 Task: Create a sub task Design and Implement Solution for the task  Create a feature to schedule automatic backups of app data in the project TrueNorth , assign it to team member softage.7@softage.net and update the status of the sub task to  At Risk , set the priority of the sub task to Medium.
Action: Mouse moved to (91, 412)
Screenshot: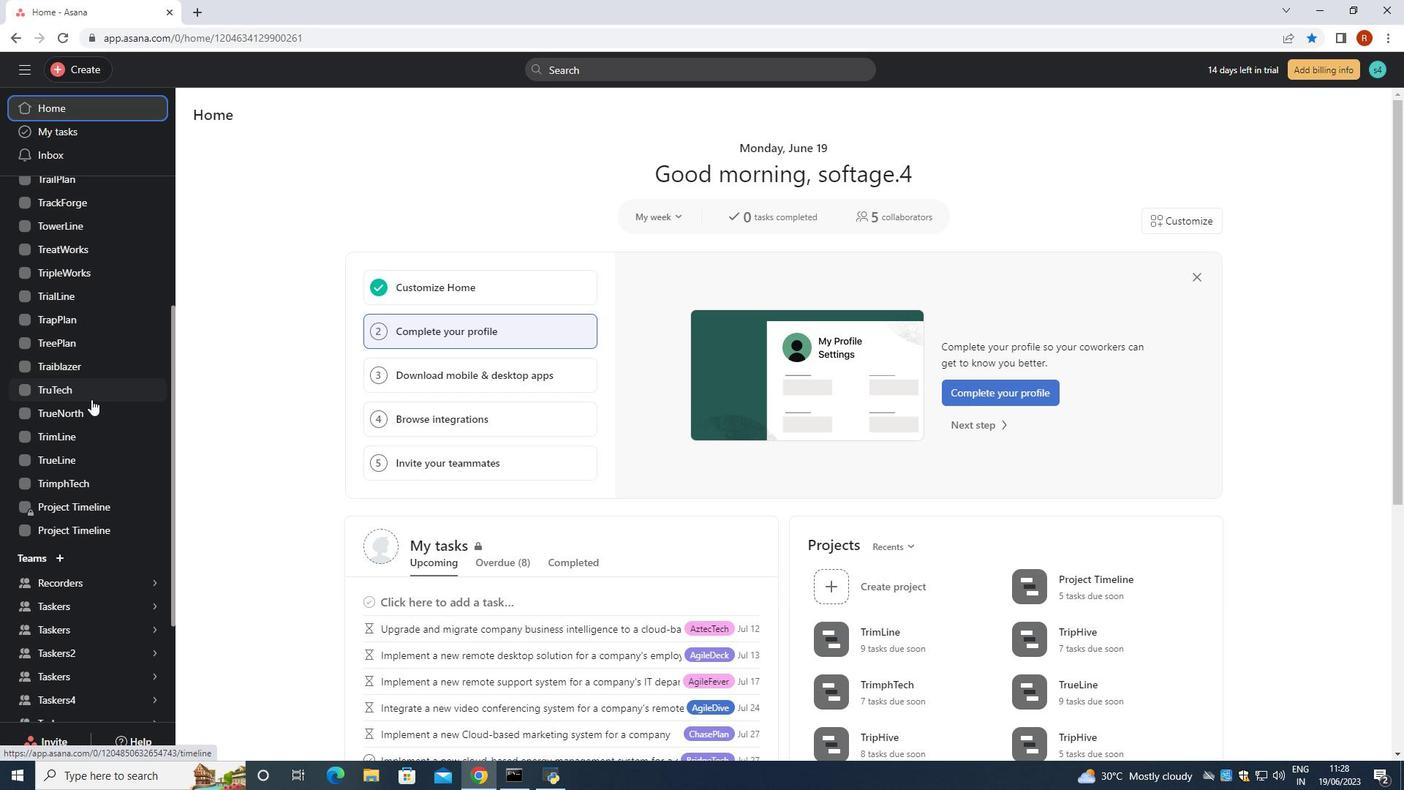 
Action: Mouse pressed left at (91, 412)
Screenshot: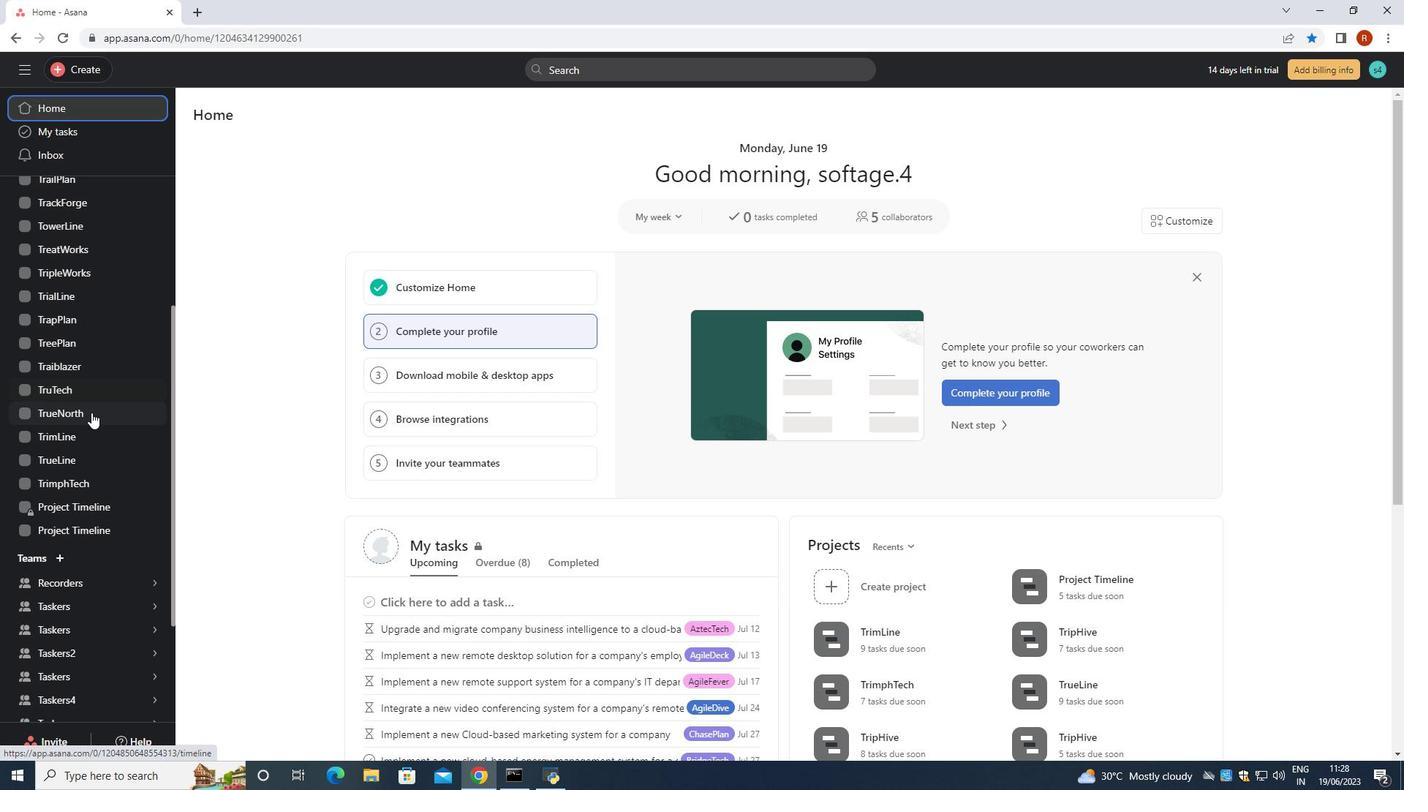
Action: Mouse moved to (558, 349)
Screenshot: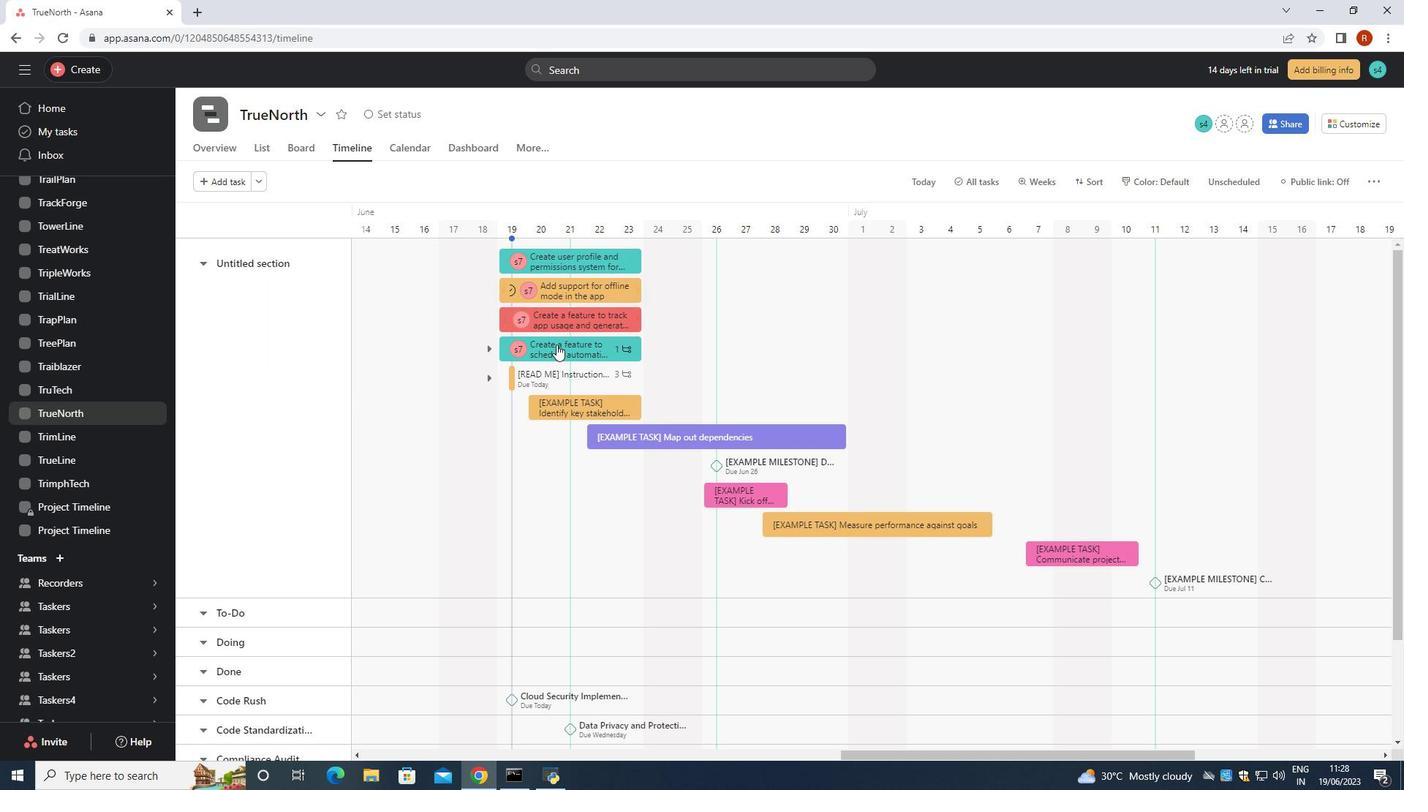 
Action: Mouse pressed left at (558, 349)
Screenshot: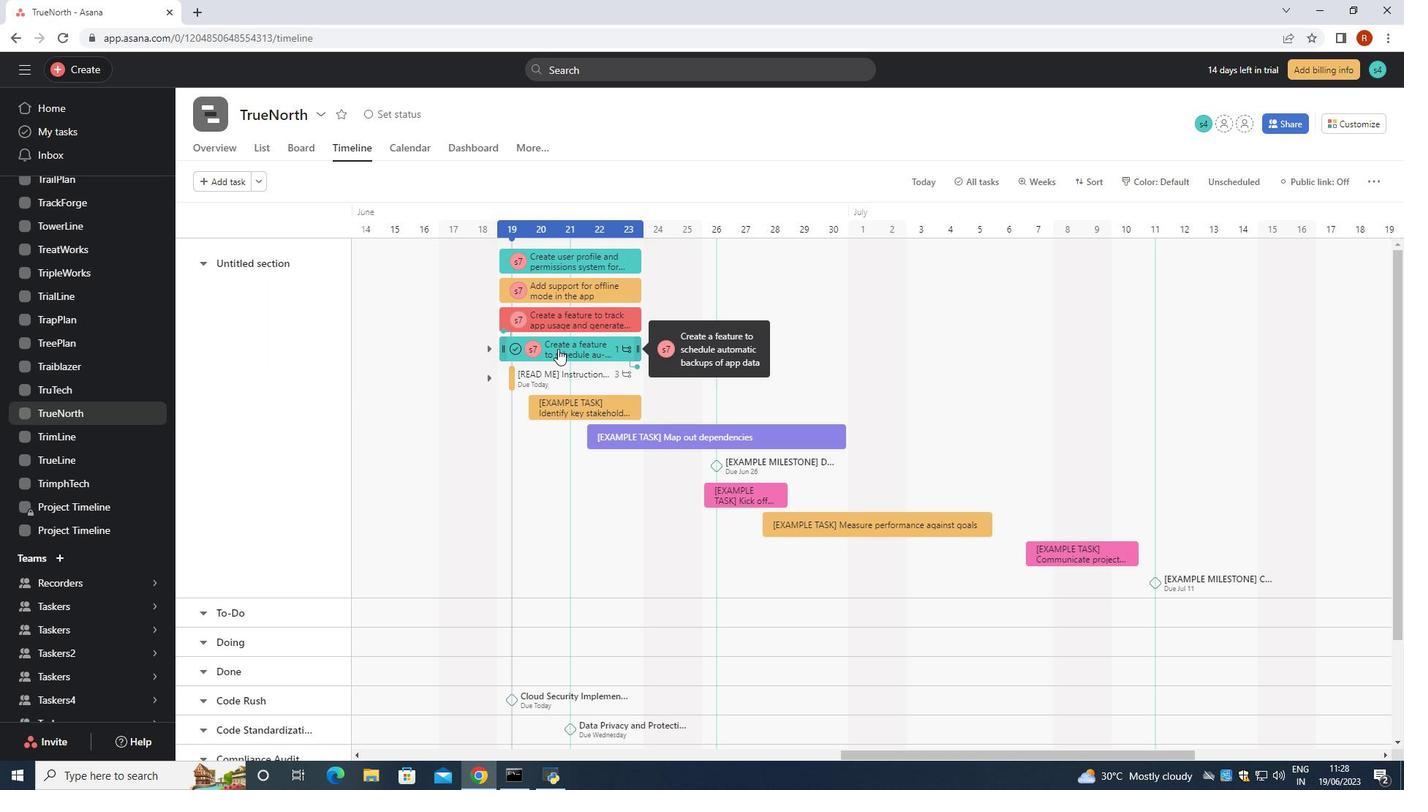
Action: Mouse moved to (1058, 407)
Screenshot: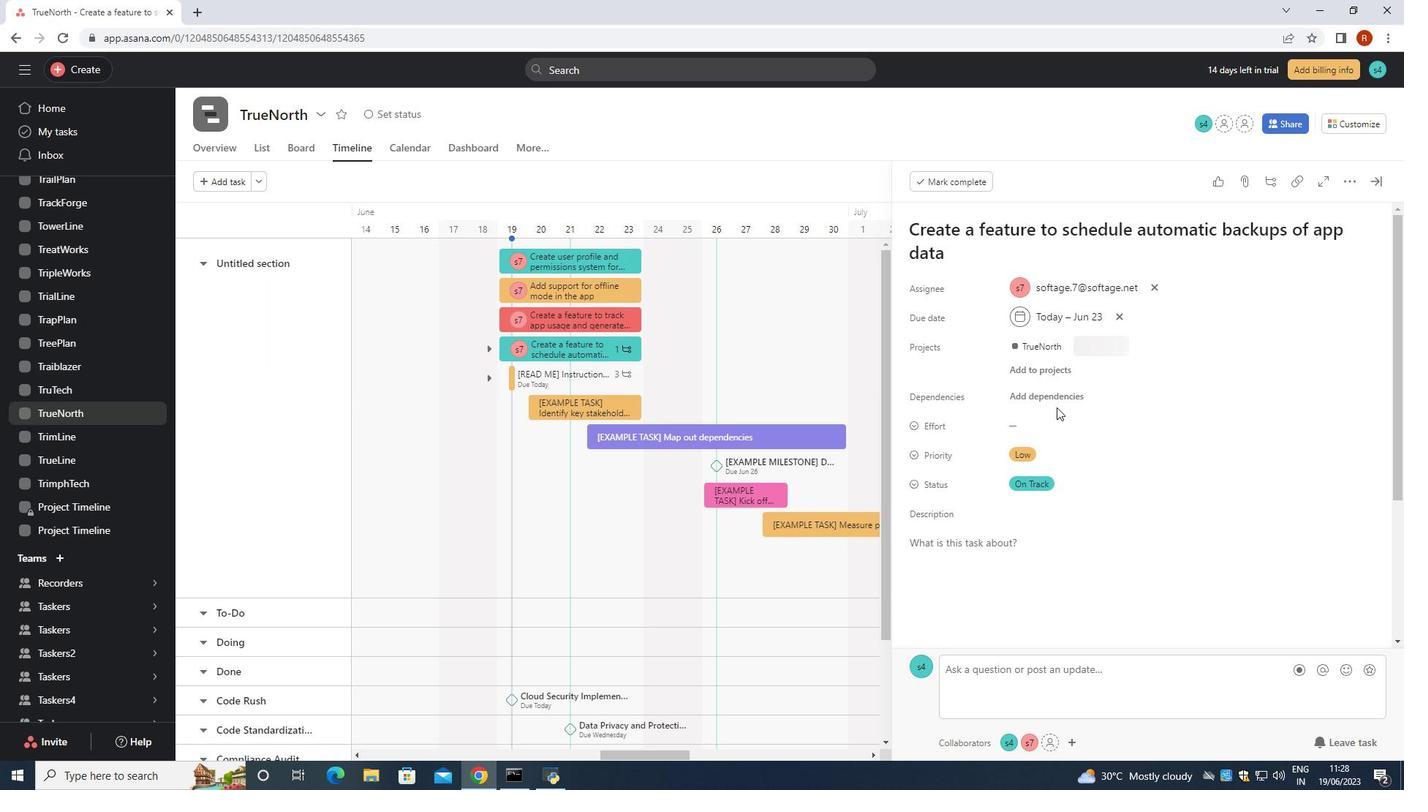 
Action: Mouse scrolled (1058, 406) with delta (0, 0)
Screenshot: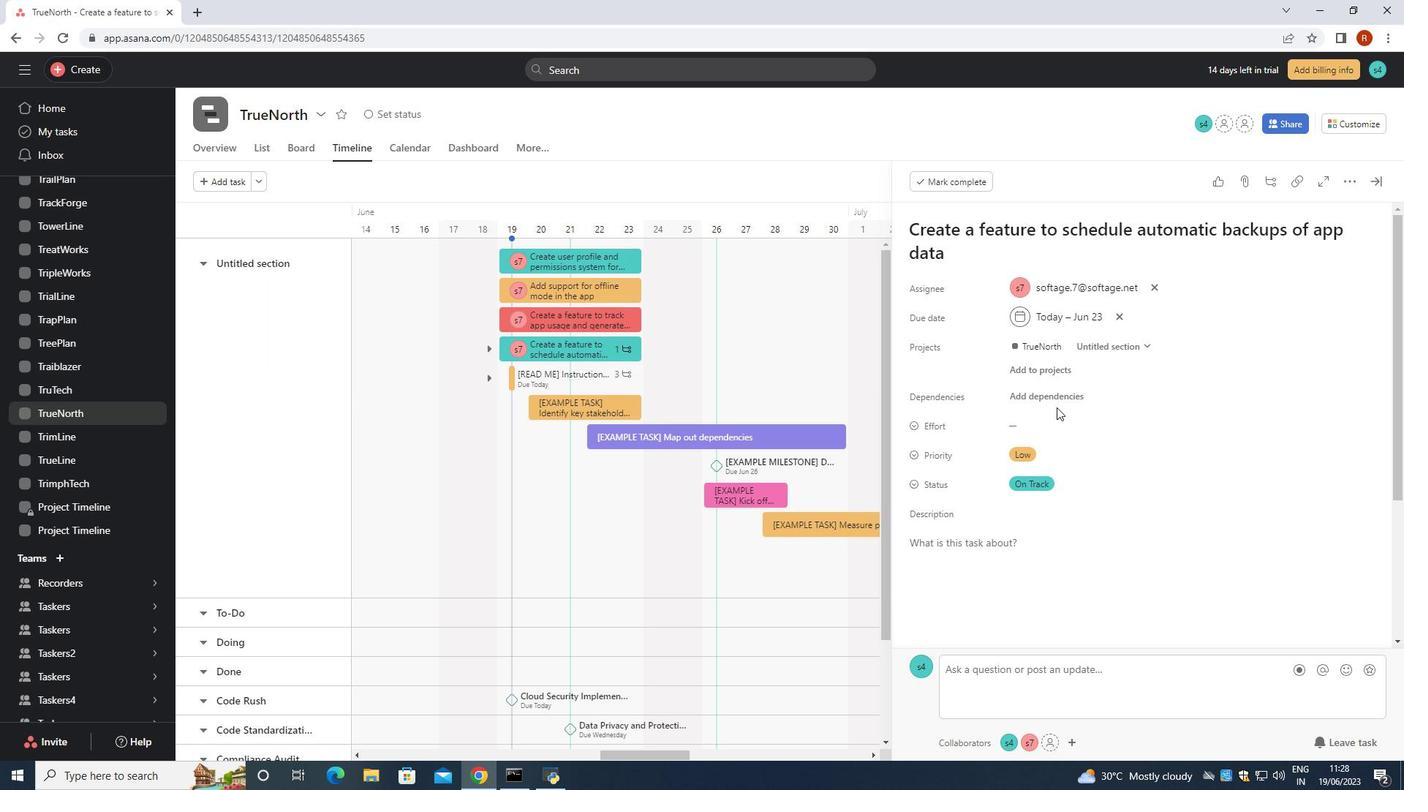 
Action: Mouse scrolled (1058, 406) with delta (0, 0)
Screenshot: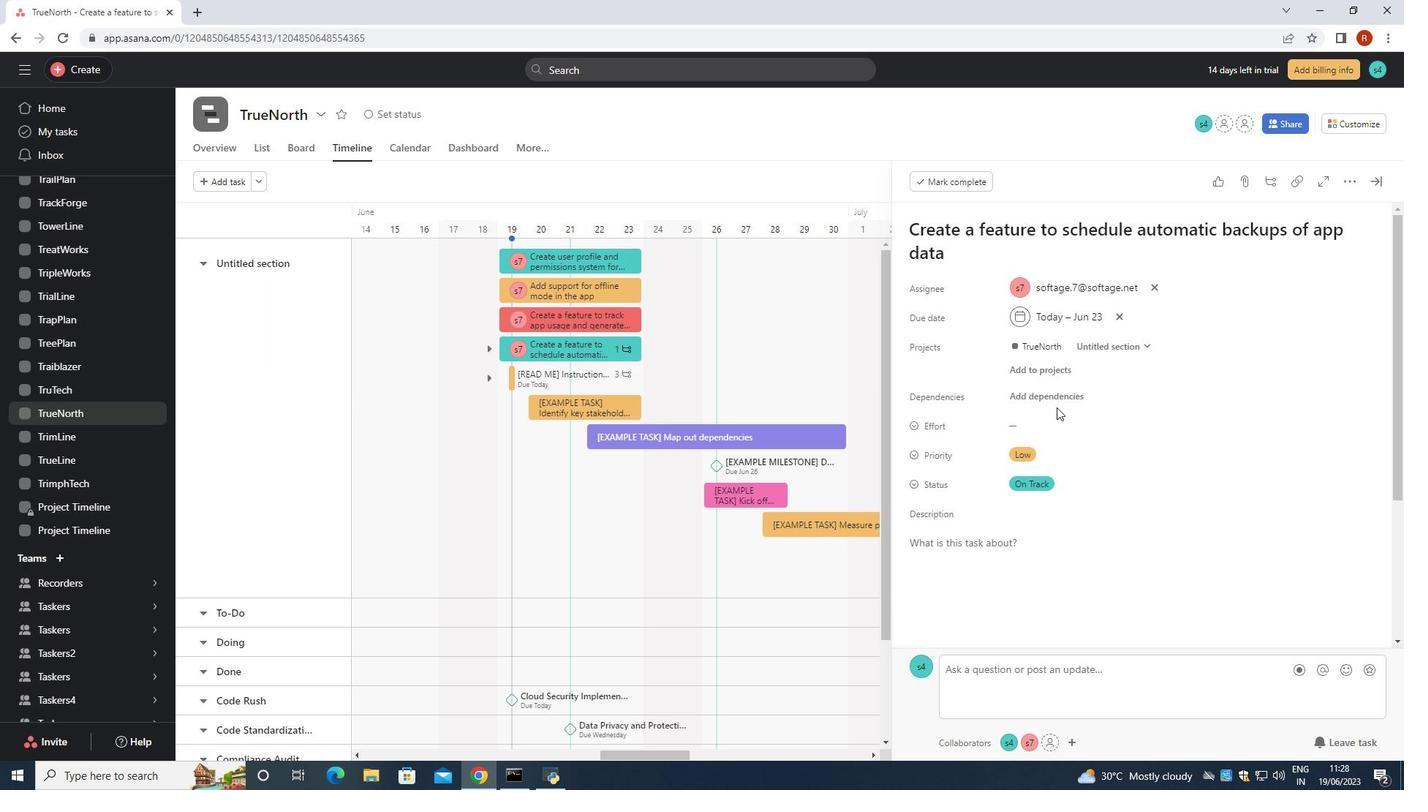 
Action: Mouse scrolled (1058, 406) with delta (0, 0)
Screenshot: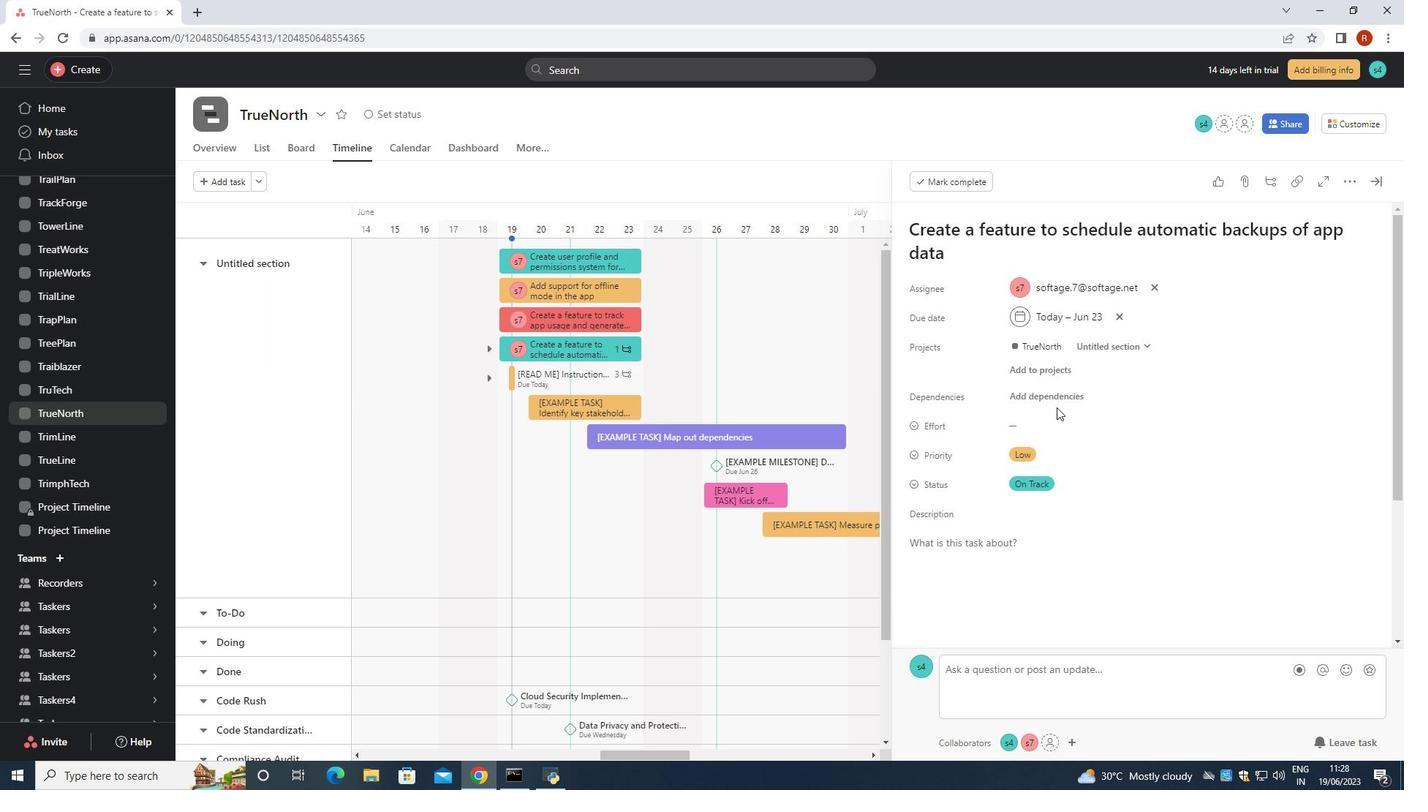 
Action: Mouse moved to (1058, 407)
Screenshot: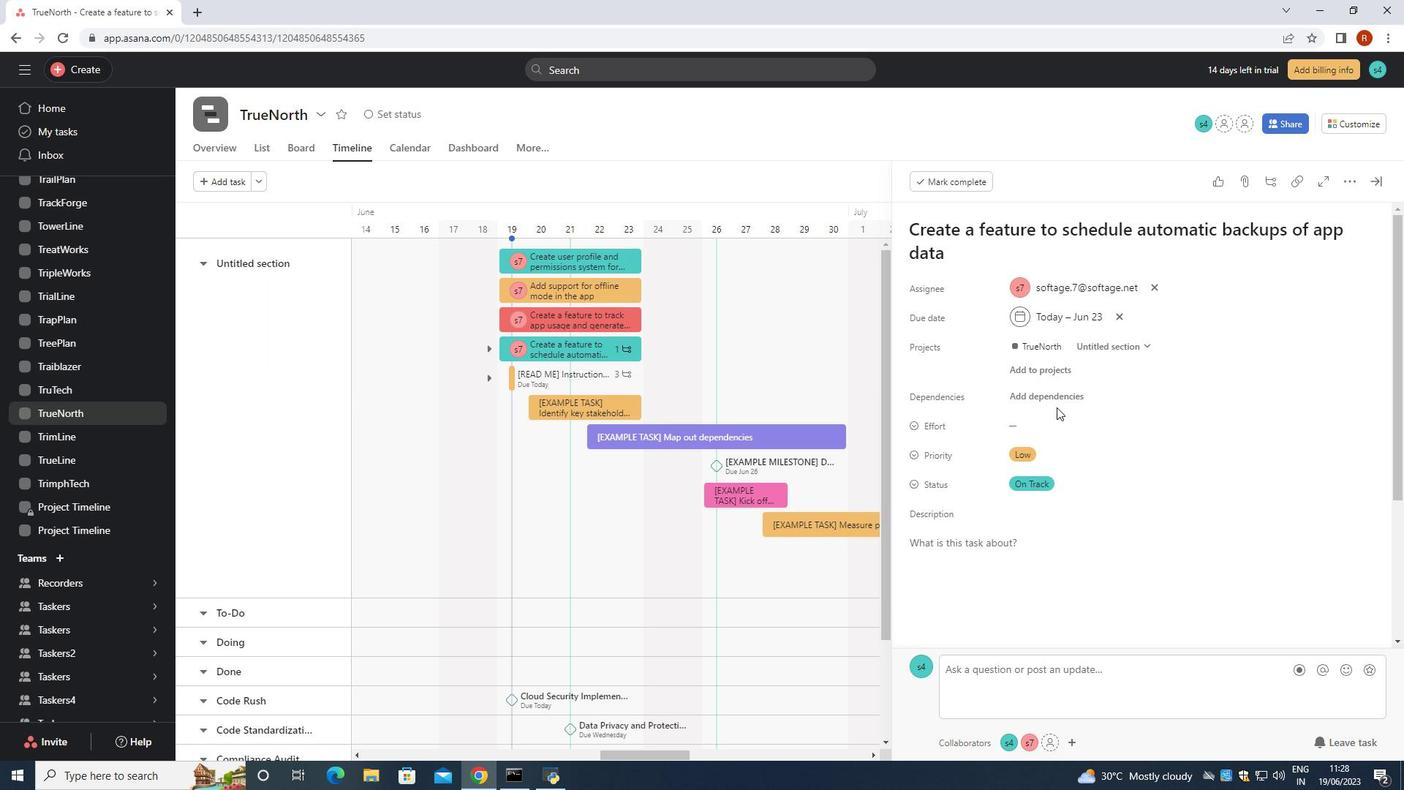 
Action: Mouse scrolled (1058, 406) with delta (0, 0)
Screenshot: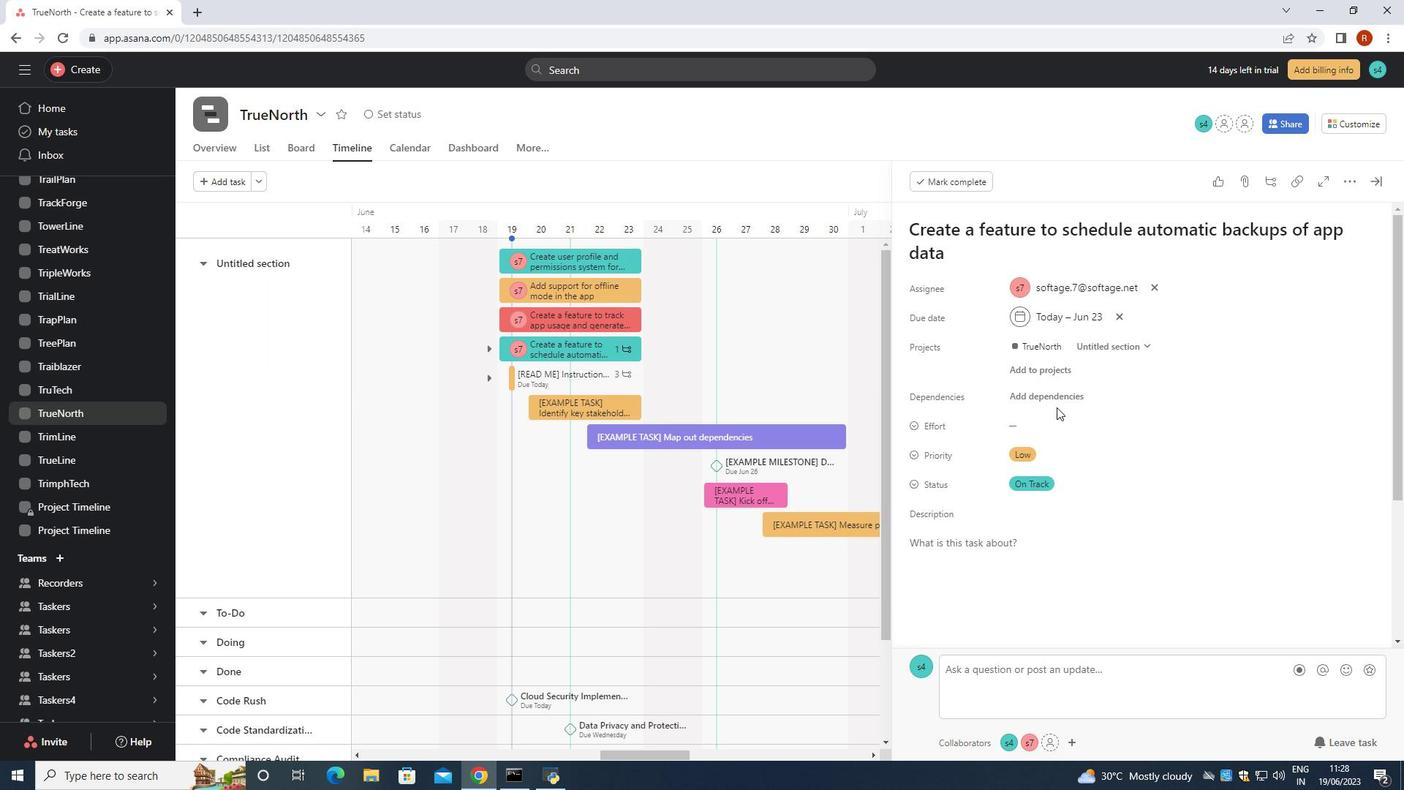 
Action: Mouse scrolled (1058, 406) with delta (0, 0)
Screenshot: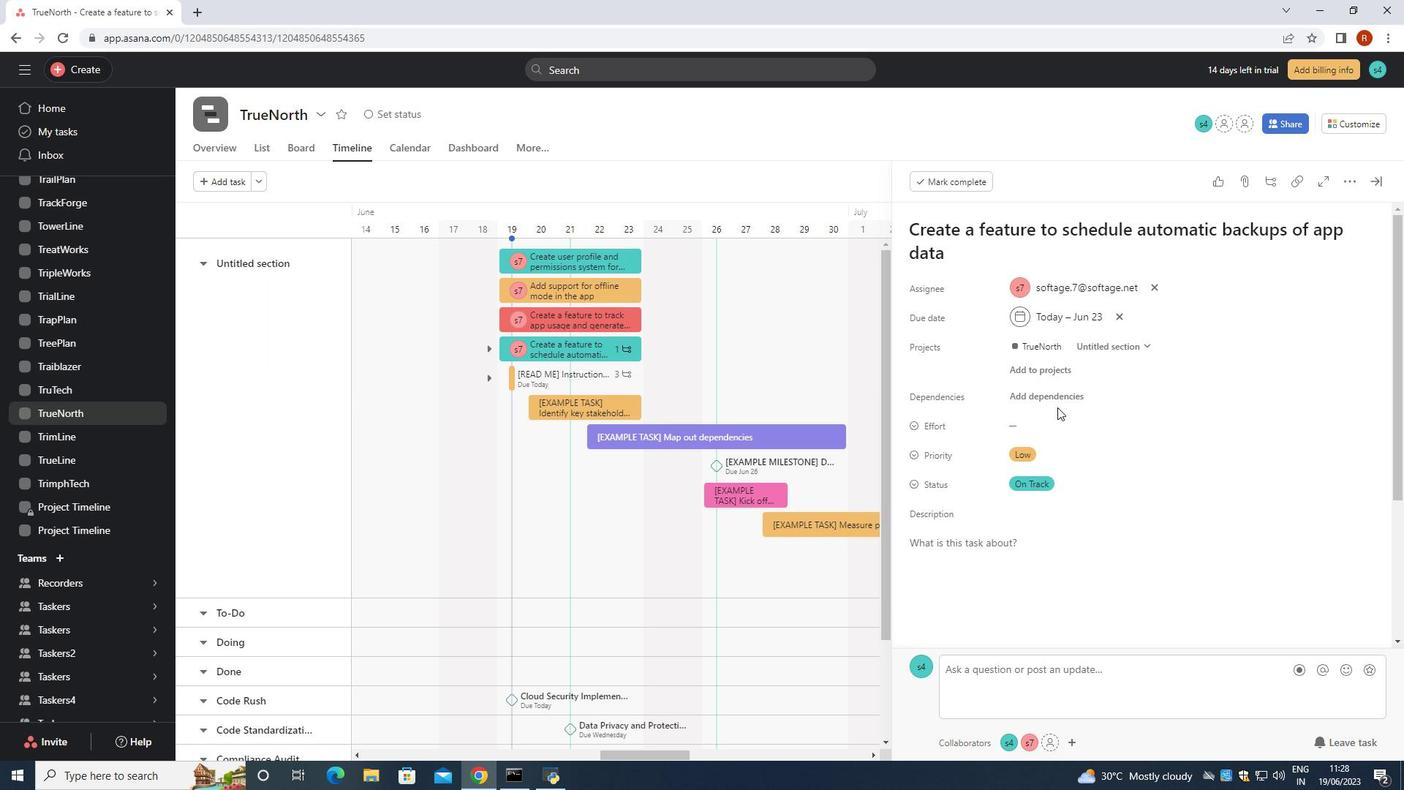 
Action: Mouse moved to (1057, 406)
Screenshot: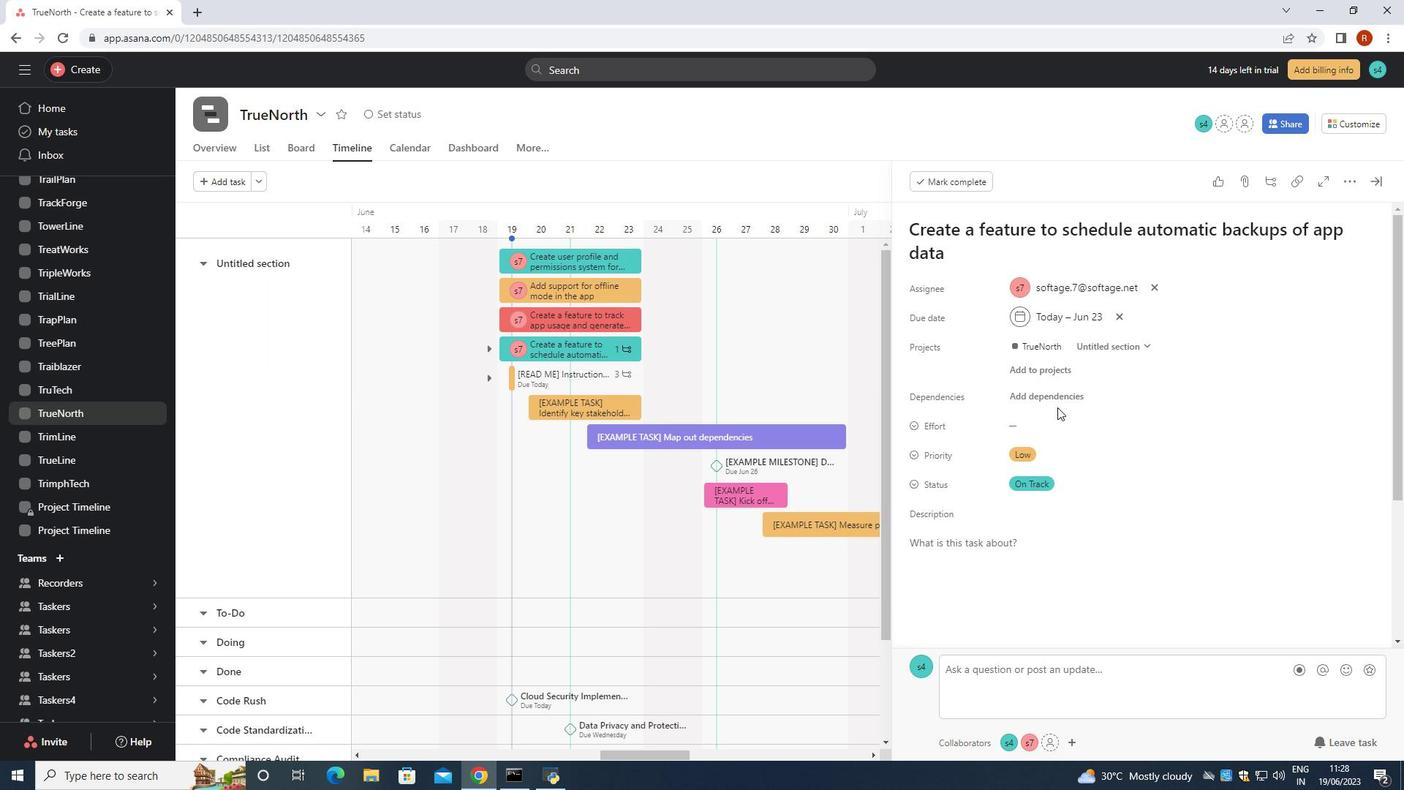 
Action: Mouse scrolled (1057, 406) with delta (0, 0)
Screenshot: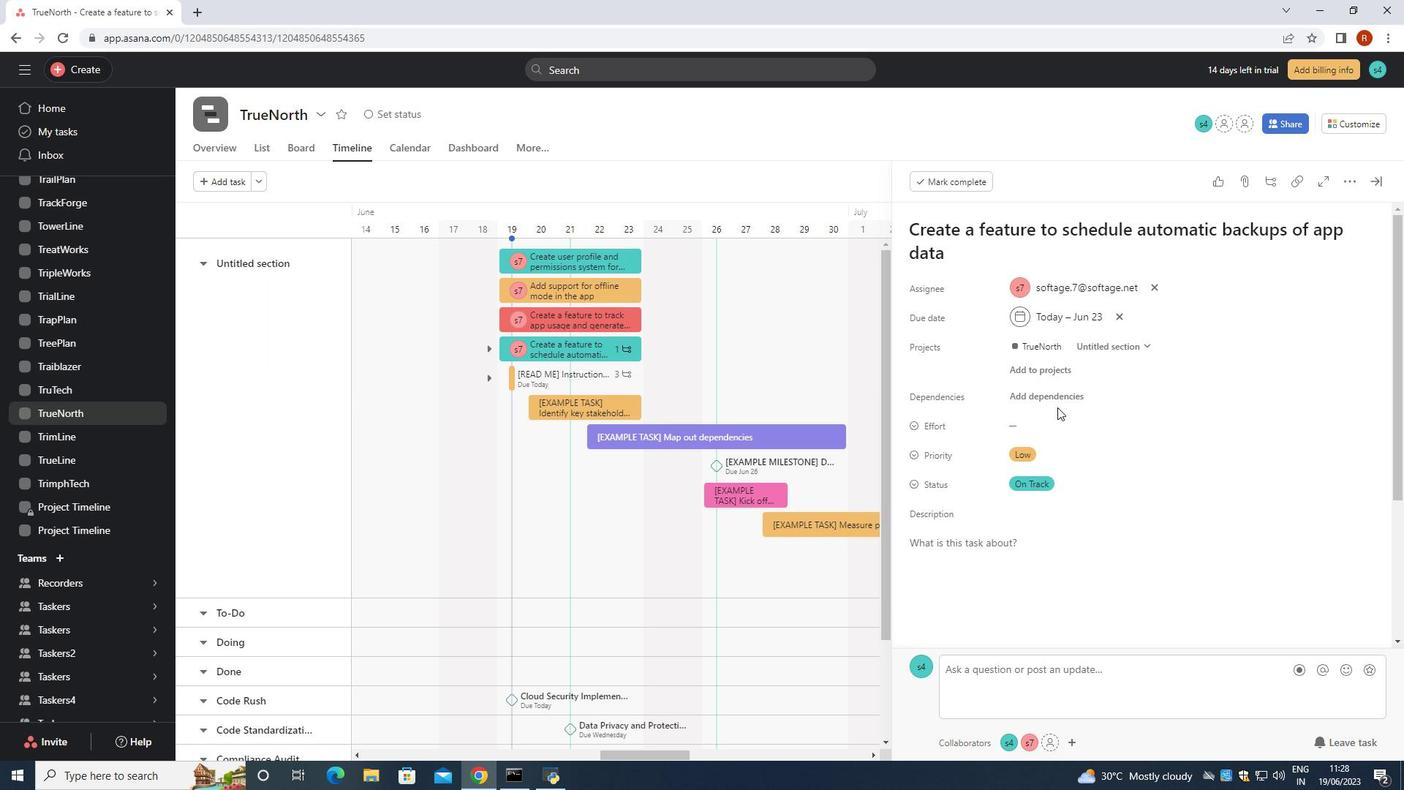 
Action: Mouse moved to (1056, 406)
Screenshot: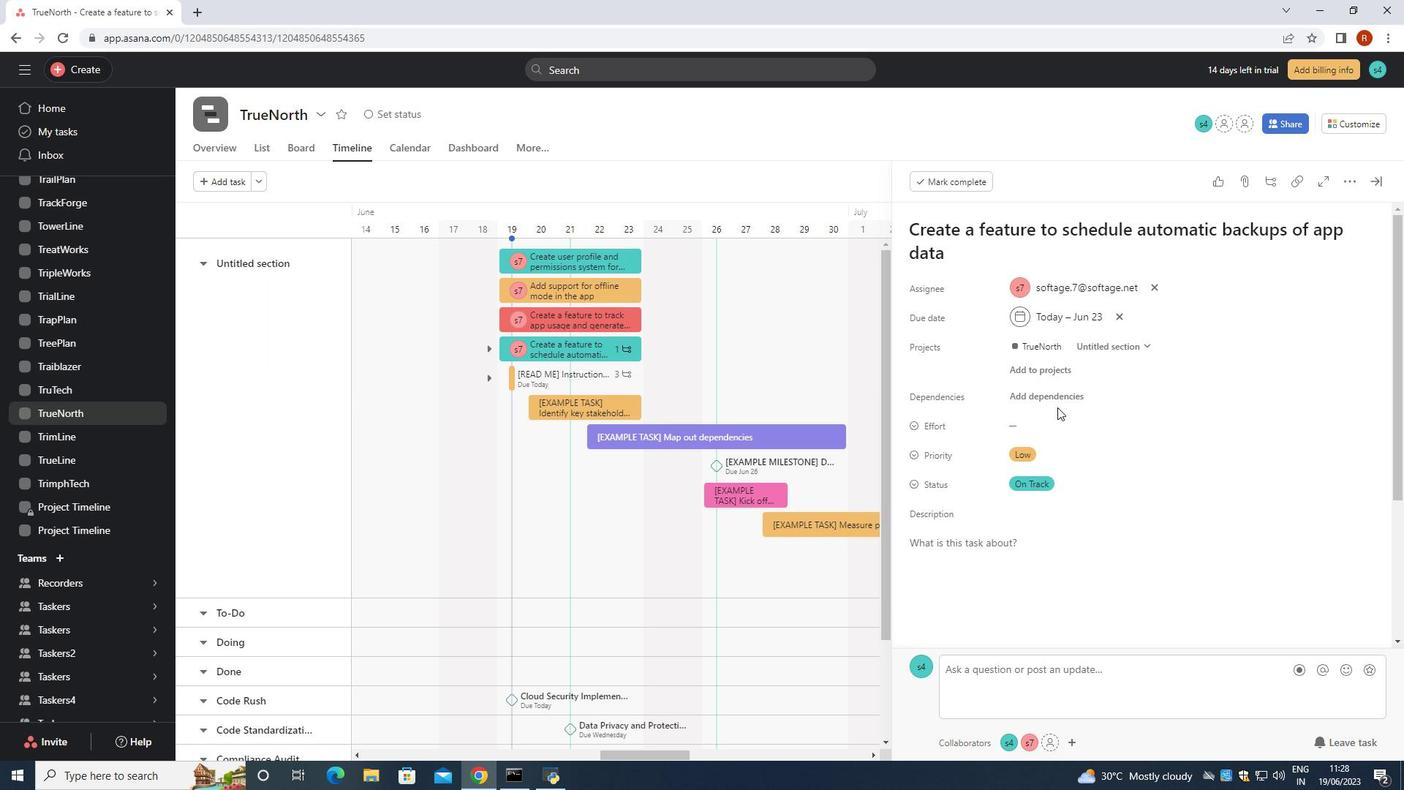 
Action: Mouse scrolled (1056, 405) with delta (0, 0)
Screenshot: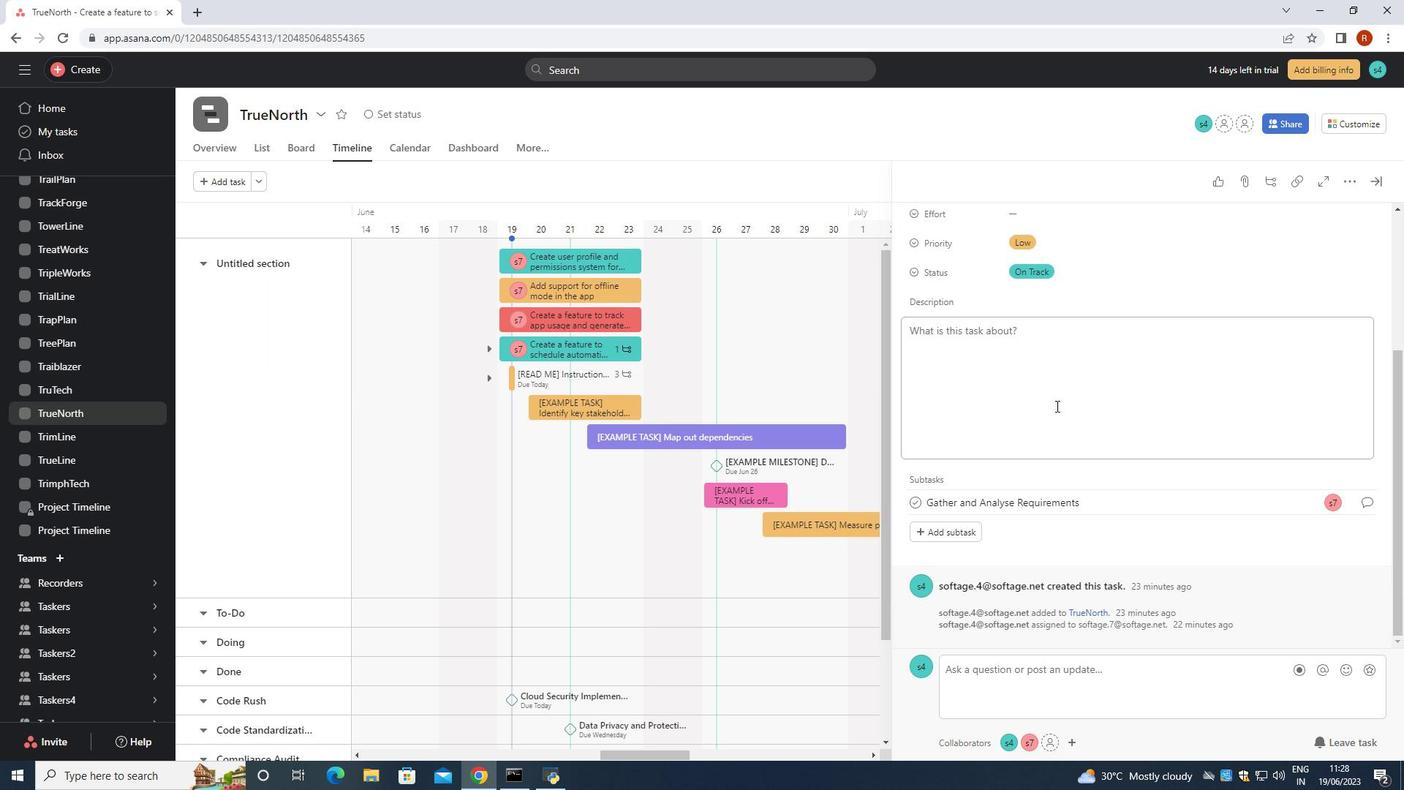 
Action: Mouse scrolled (1056, 405) with delta (0, 0)
Screenshot: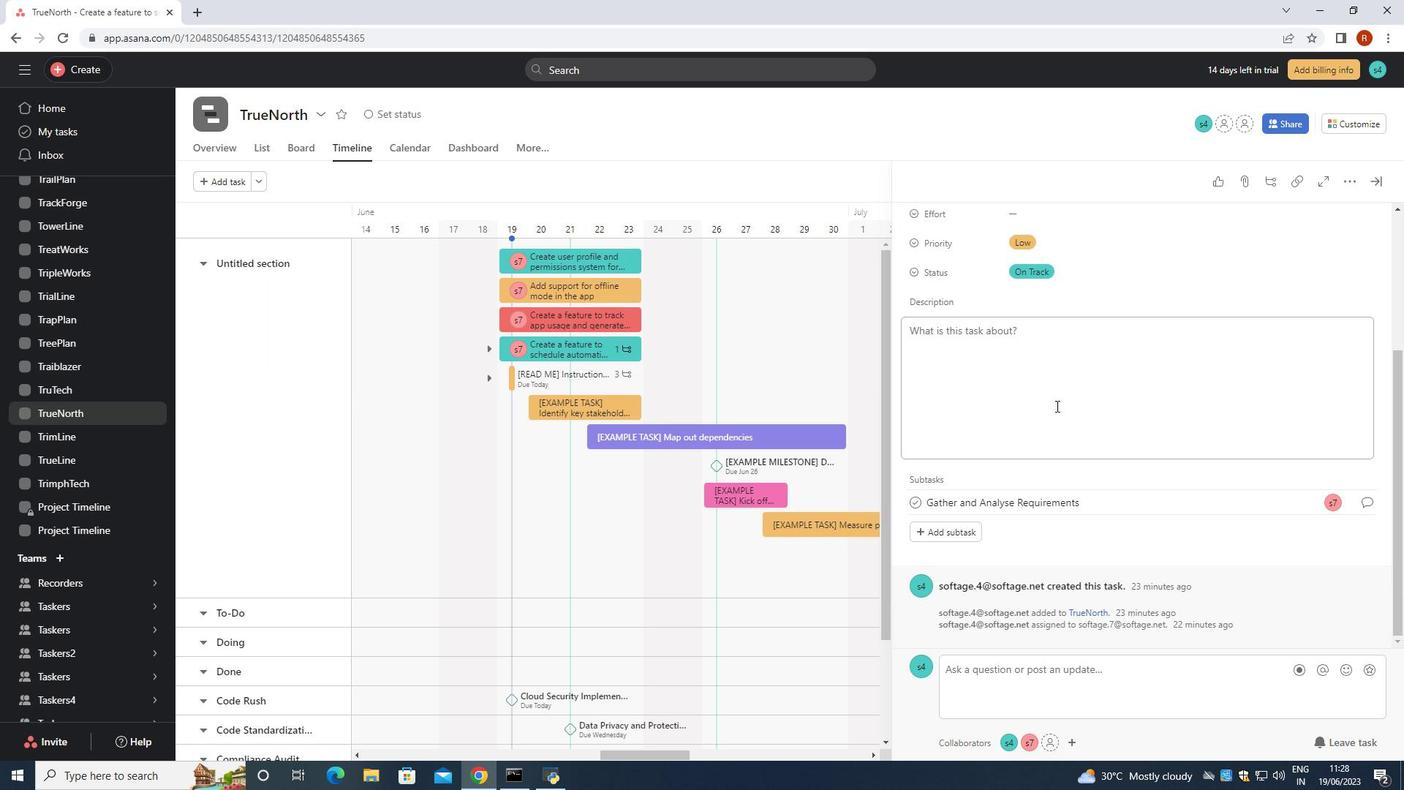 
Action: Mouse scrolled (1056, 405) with delta (0, 0)
Screenshot: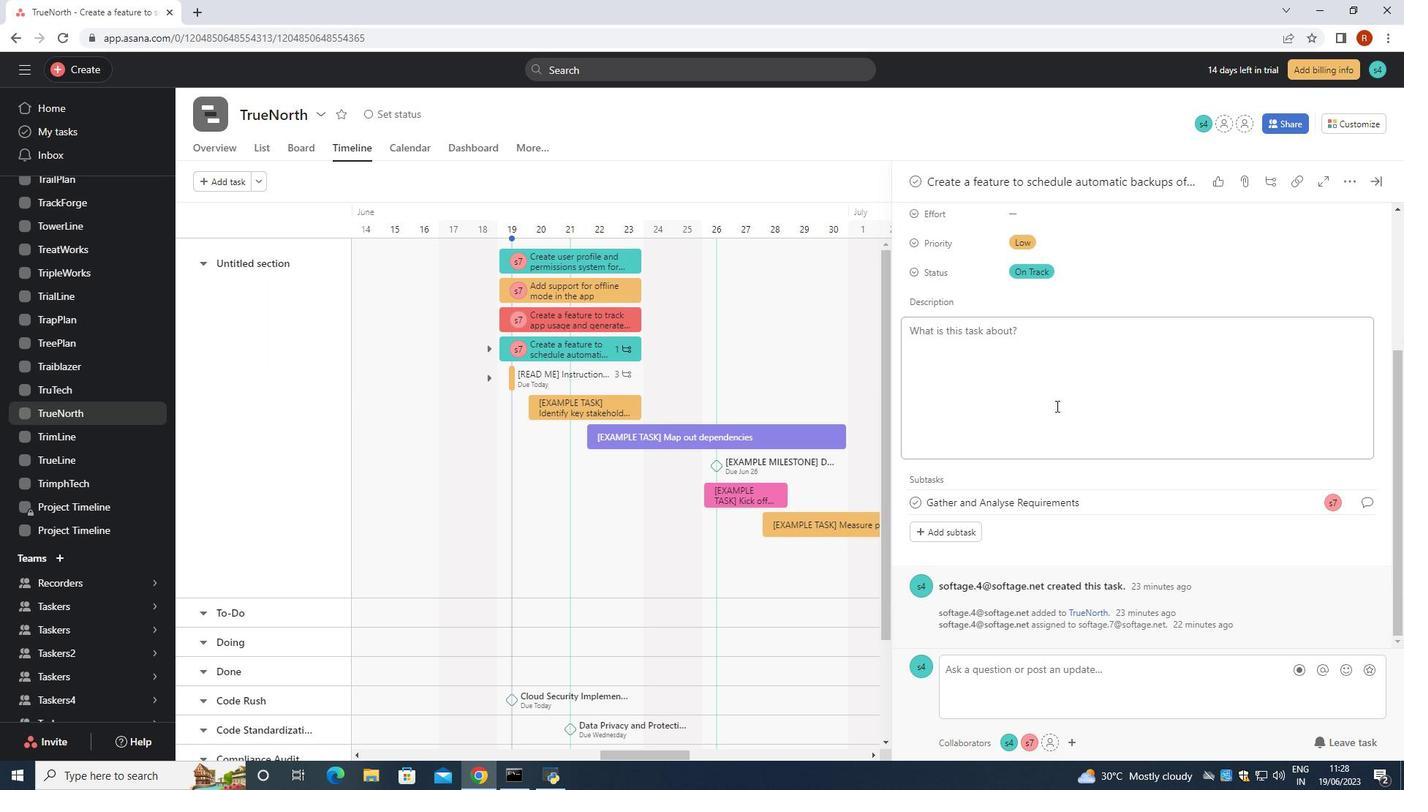 
Action: Mouse scrolled (1056, 405) with delta (0, 0)
Screenshot: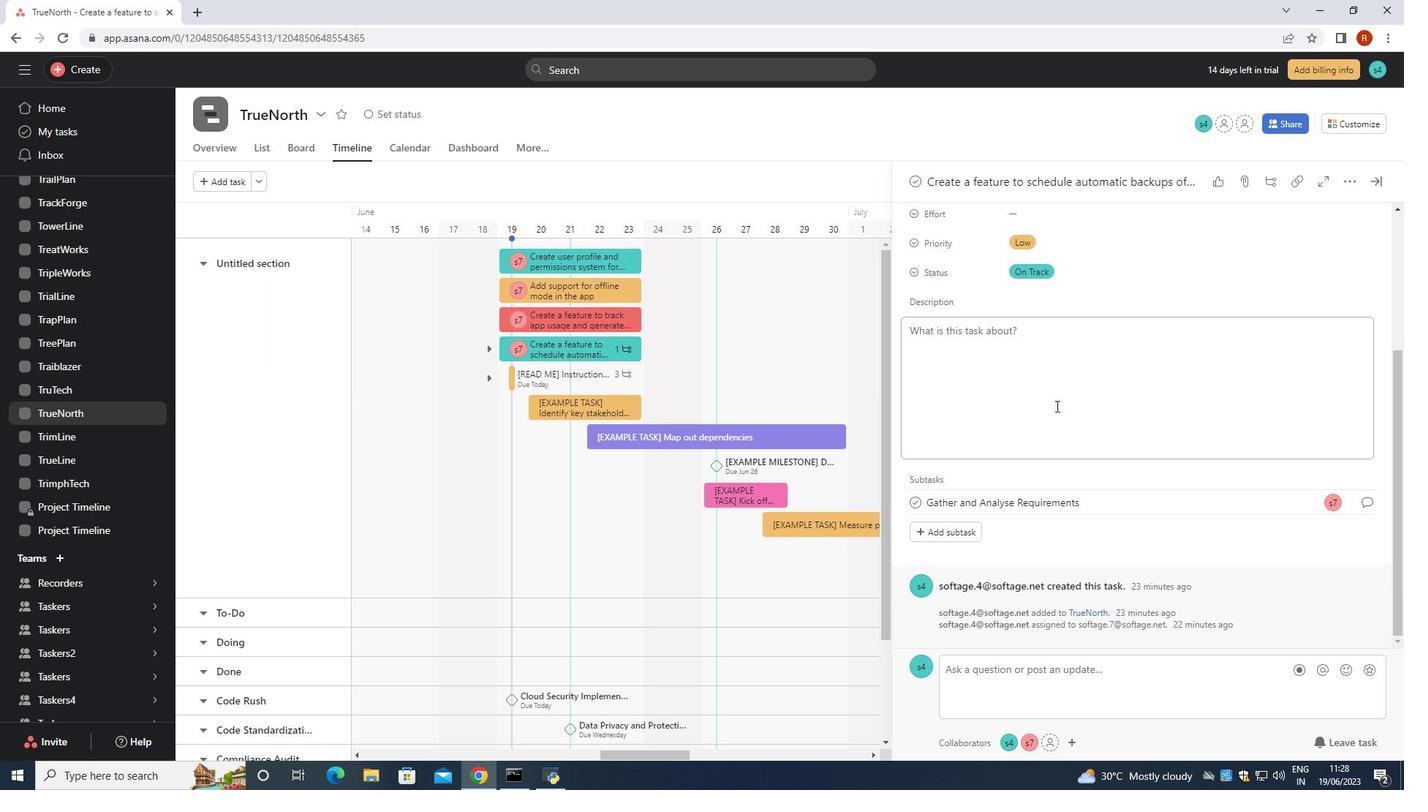 
Action: Mouse moved to (950, 532)
Screenshot: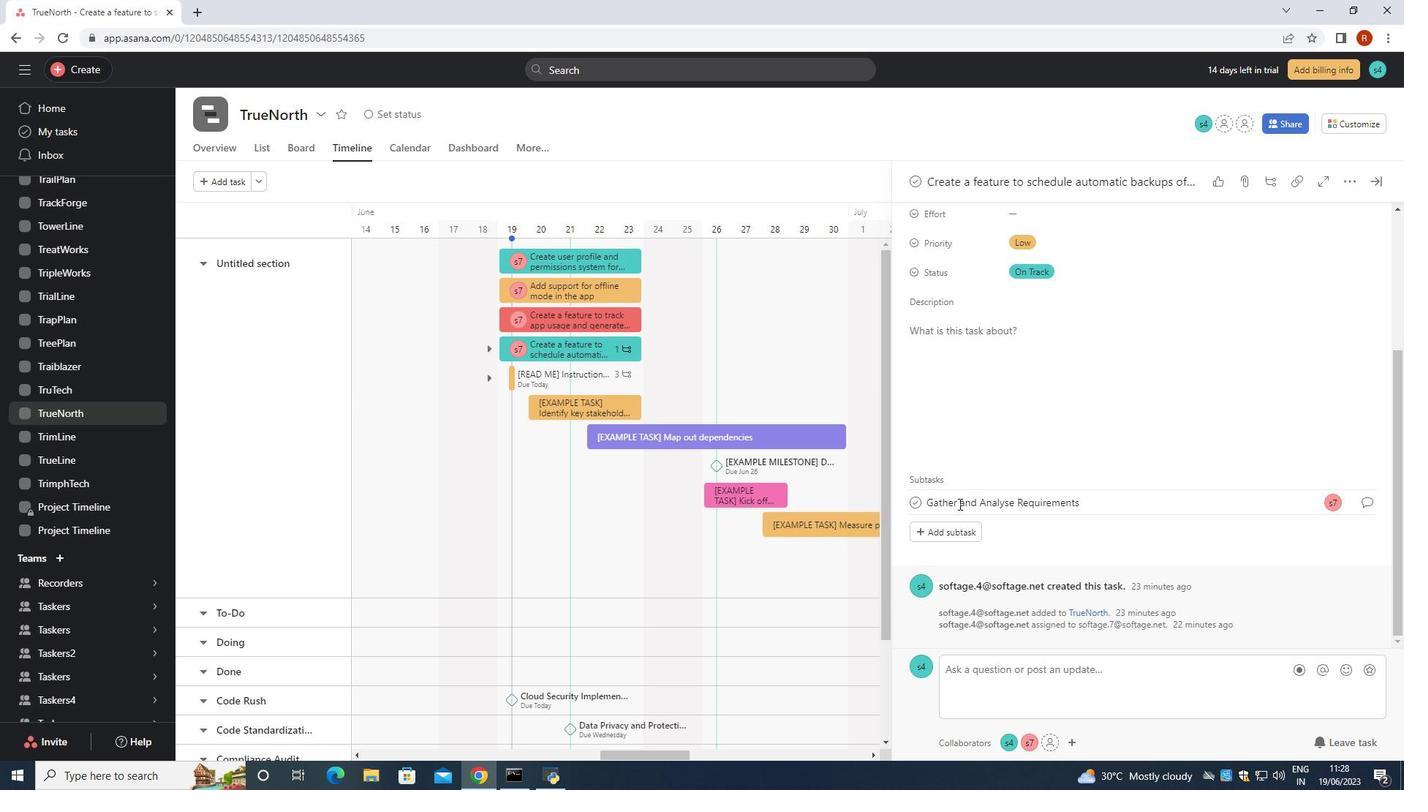 
Action: Mouse pressed left at (950, 532)
Screenshot: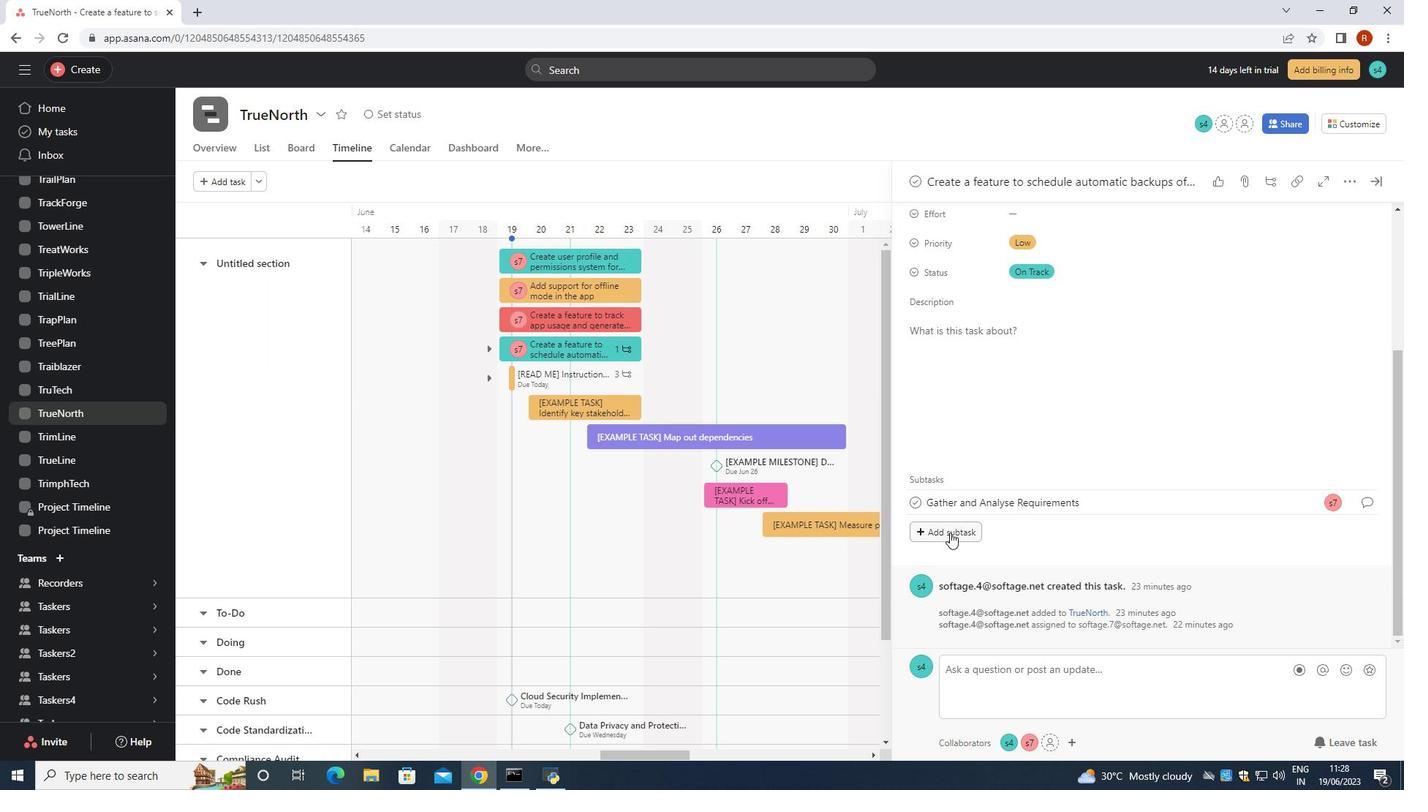 
Action: Key pressed <Key.shift>Desigh<Key.space>and<Key.space><Key.shift>Implement<Key.space><Key.shift>Solution<Key.left><Key.left><Key.left><Key.left><Key.left><Key.left><Key.left><Key.left><Key.left><Key.left><Key.left><Key.left><Key.left><Key.left><Key.left><Key.left><Key.left><Key.left><Key.left><Key.left><Key.left><Key.left><Key.left><Key.backspace>n
Screenshot: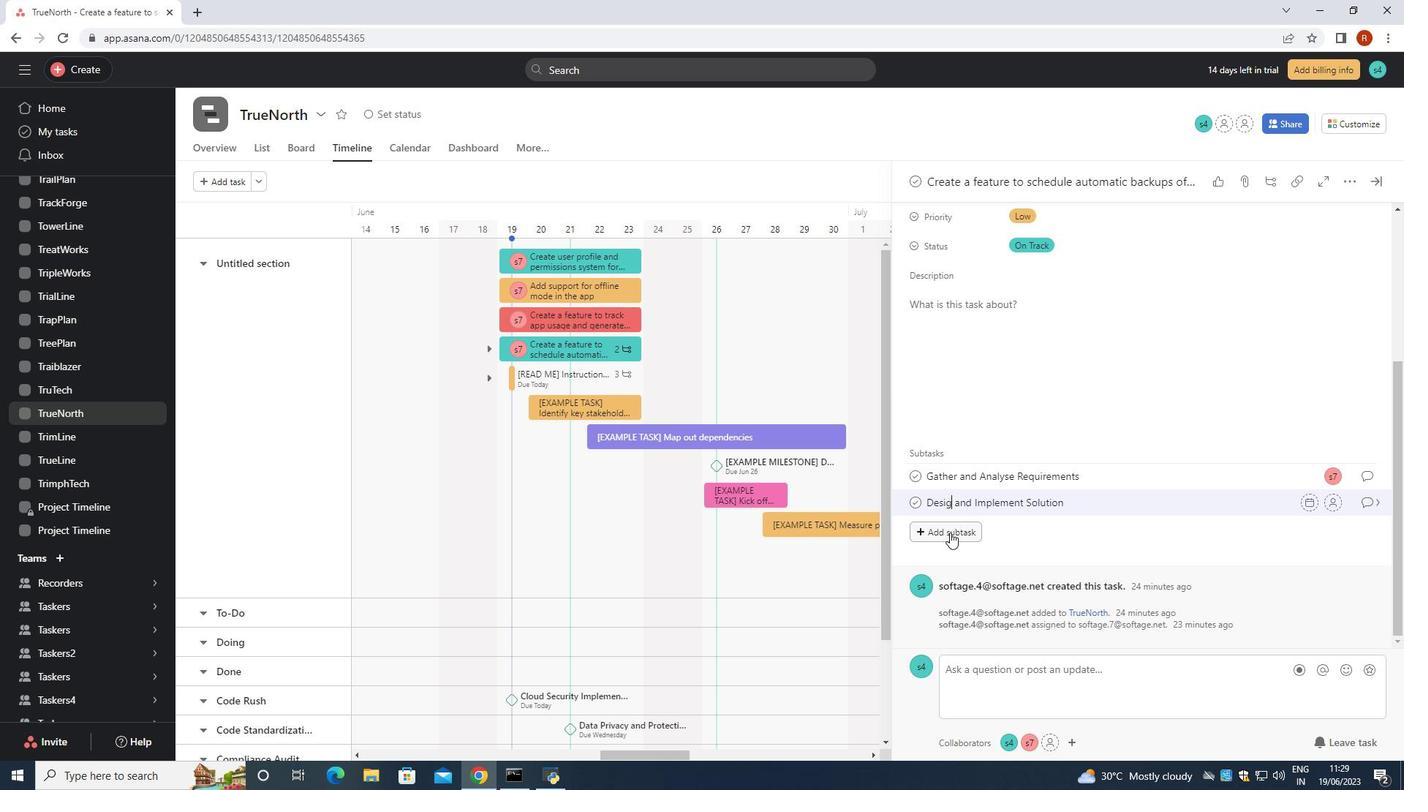 
Action: Mouse moved to (1332, 507)
Screenshot: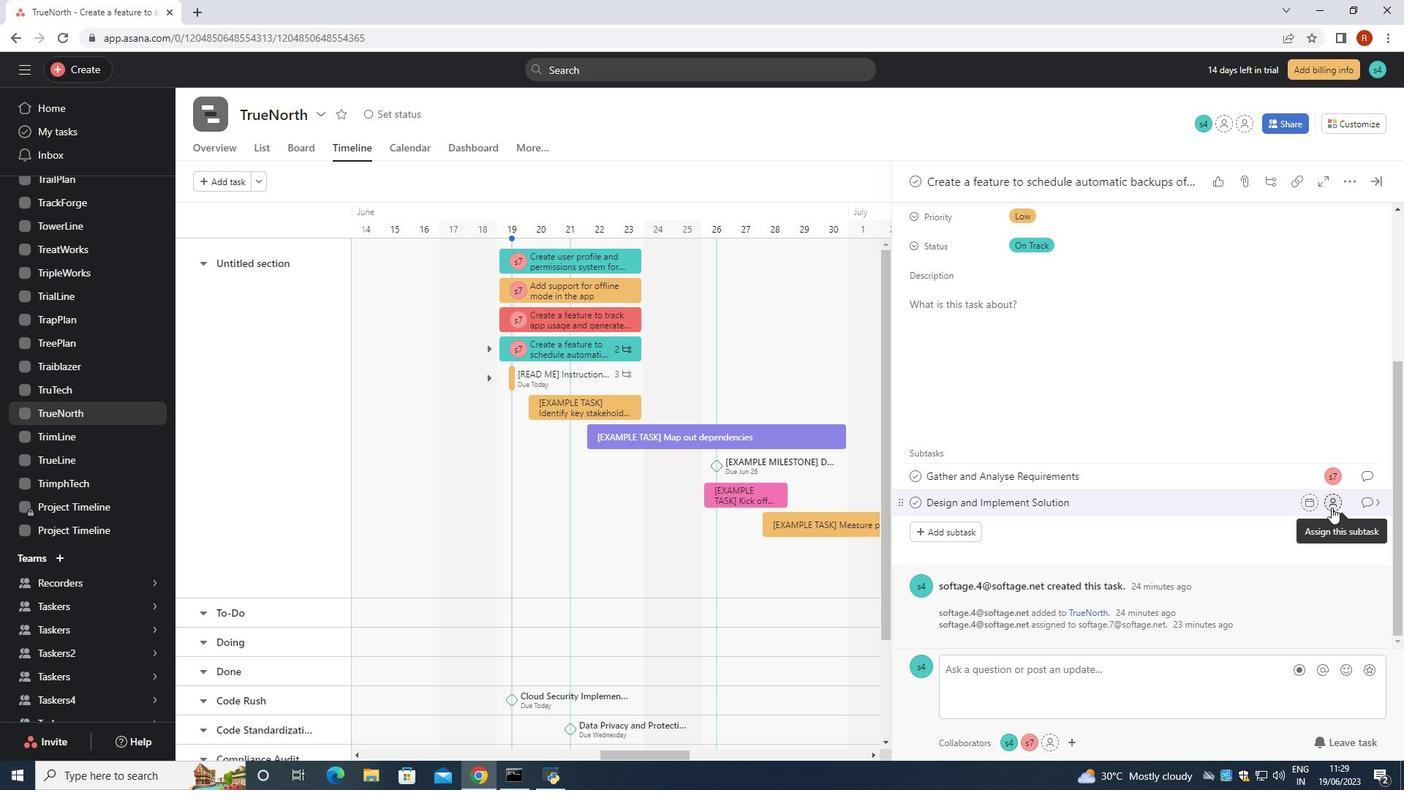 
Action: Mouse pressed left at (1332, 507)
Screenshot: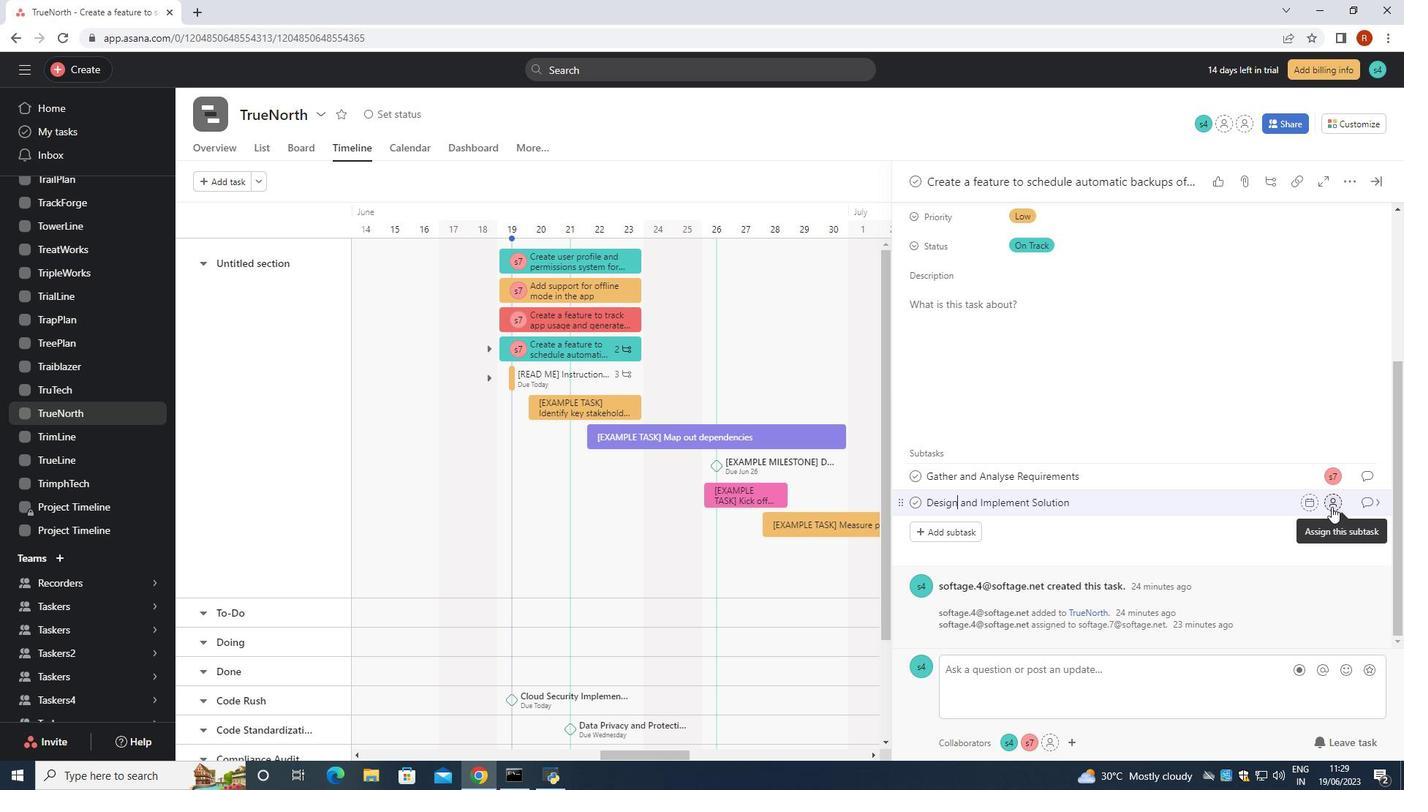 
Action: Mouse moved to (1070, 578)
Screenshot: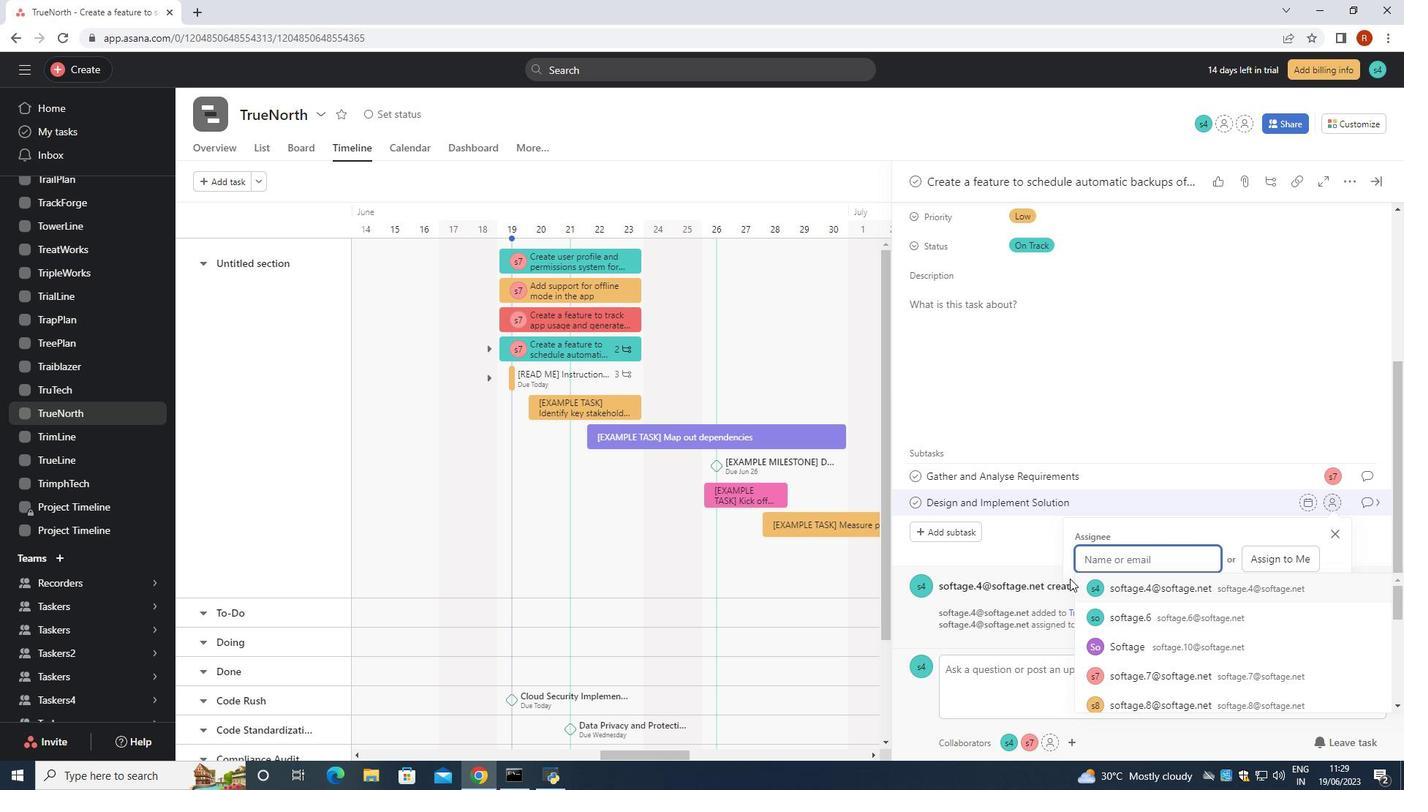 
Action: Key pressed <Key.shift>Softah<Key.backspace>ge.7<Key.shift>@softagw<Key.backspace>e.net
Screenshot: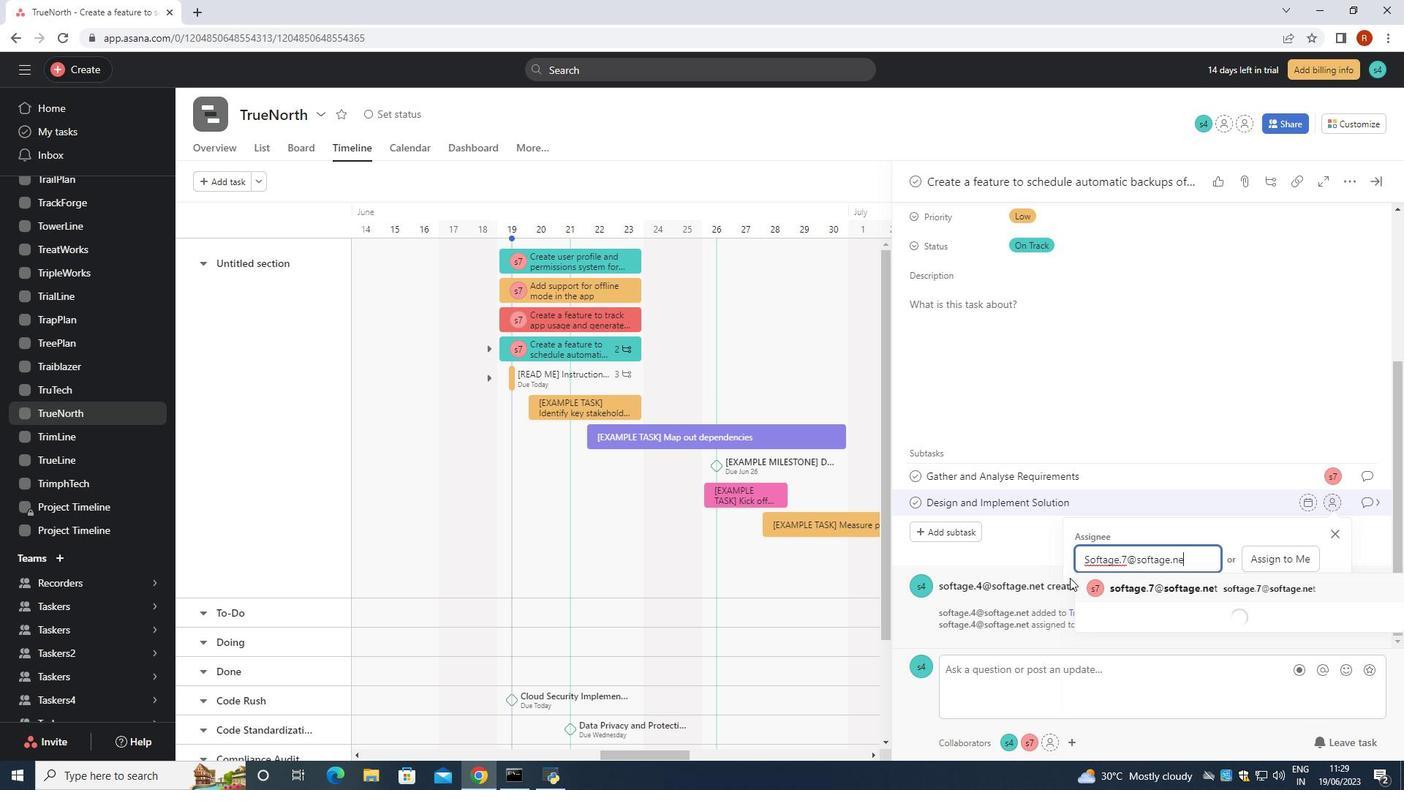 
Action: Mouse moved to (1182, 585)
Screenshot: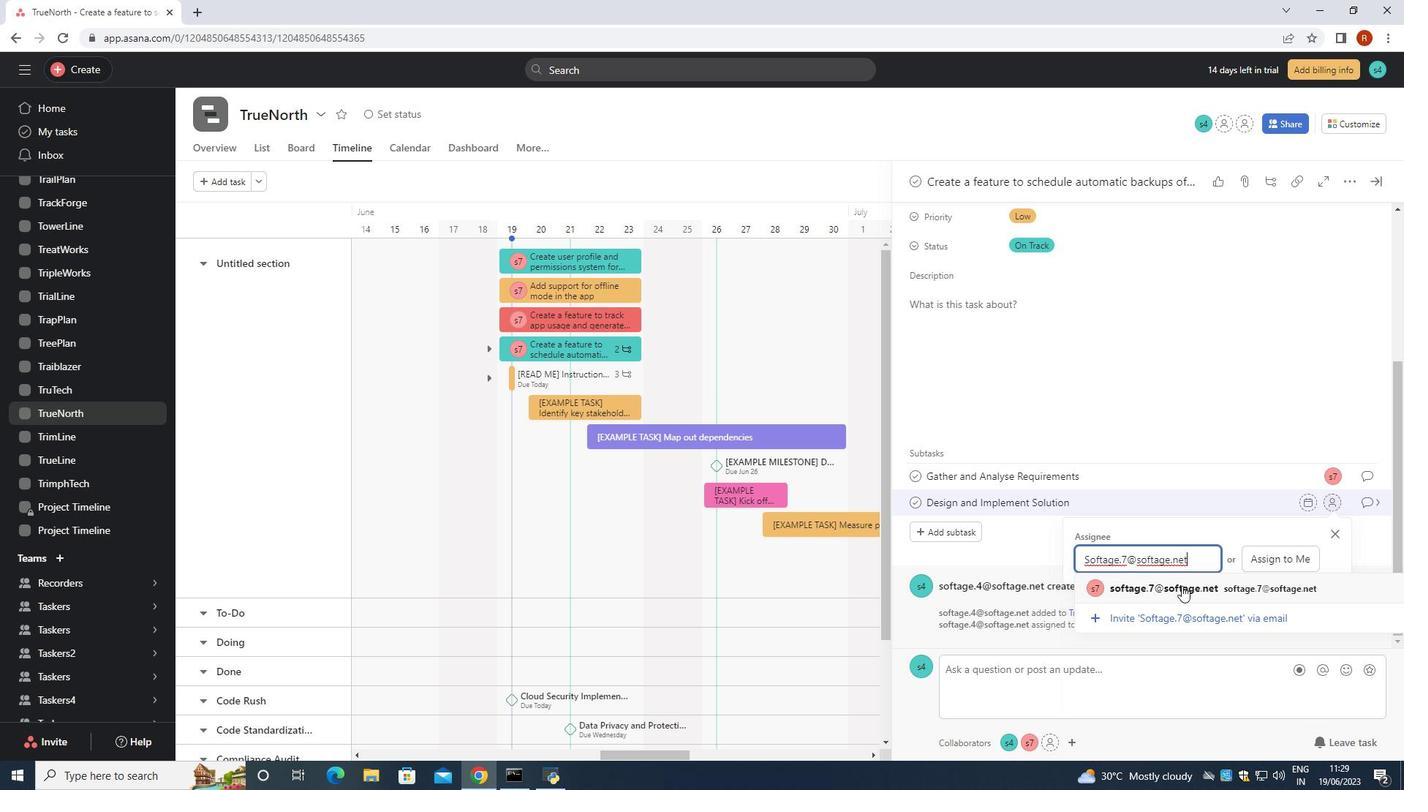 
Action: Mouse pressed left at (1182, 585)
Screenshot: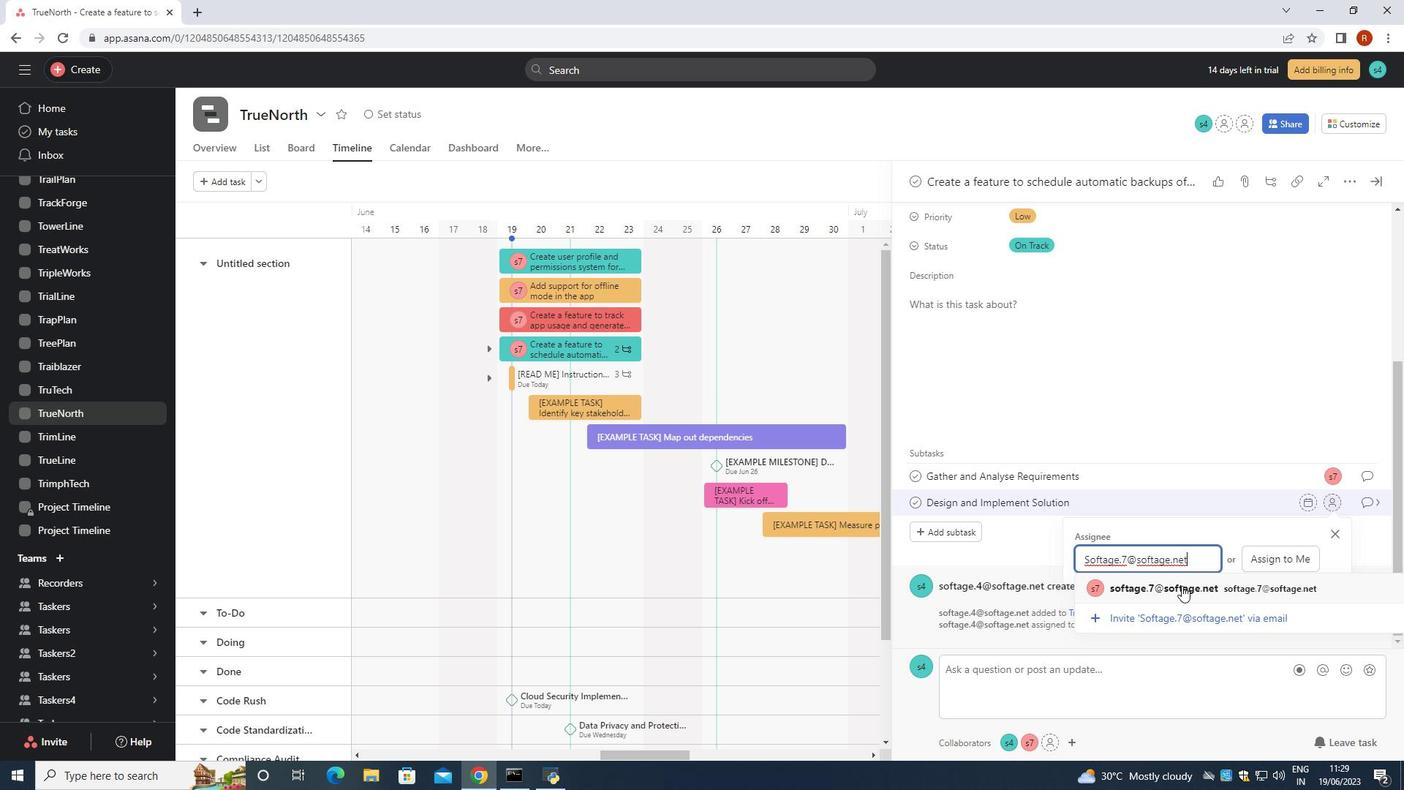 
Action: Mouse moved to (1368, 501)
Screenshot: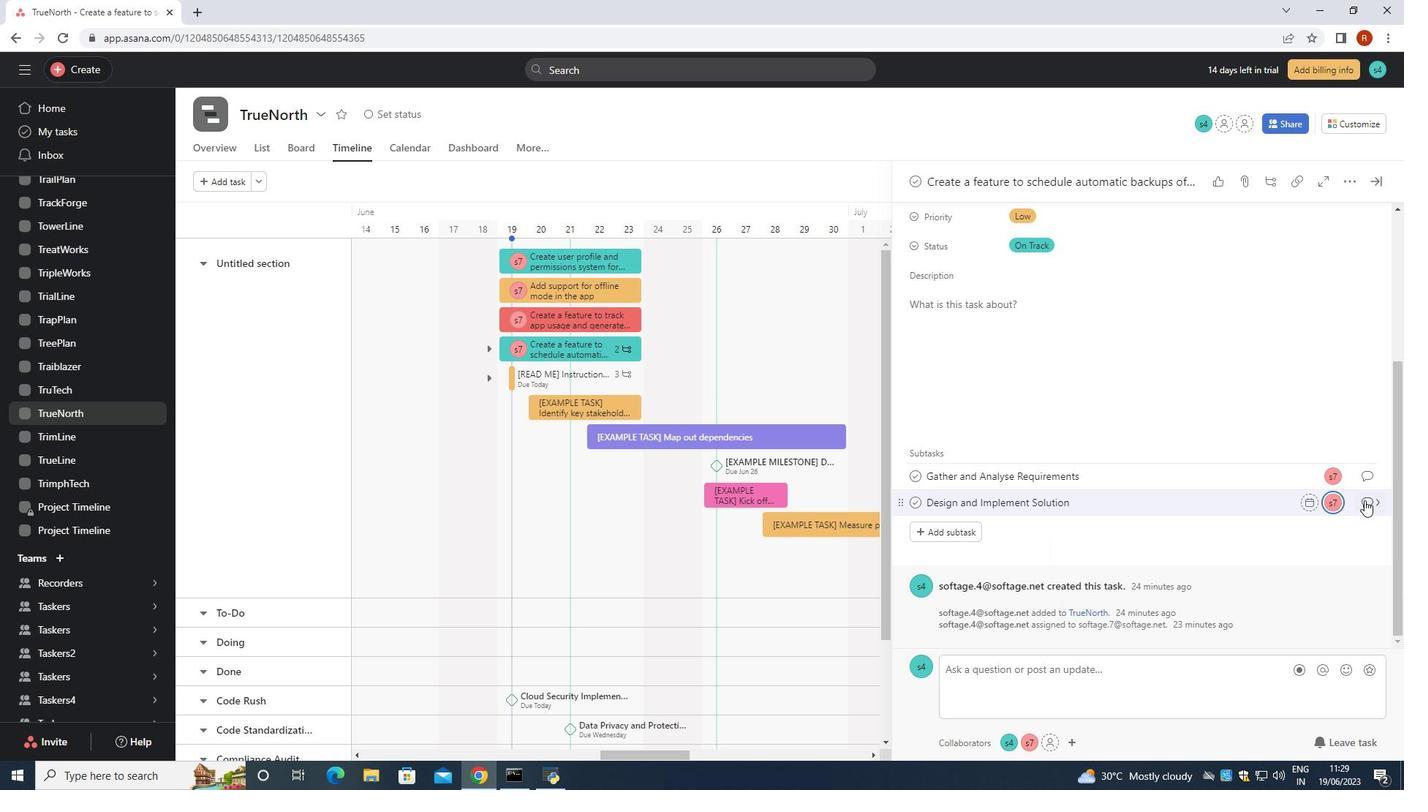 
Action: Mouse pressed left at (1368, 501)
Screenshot: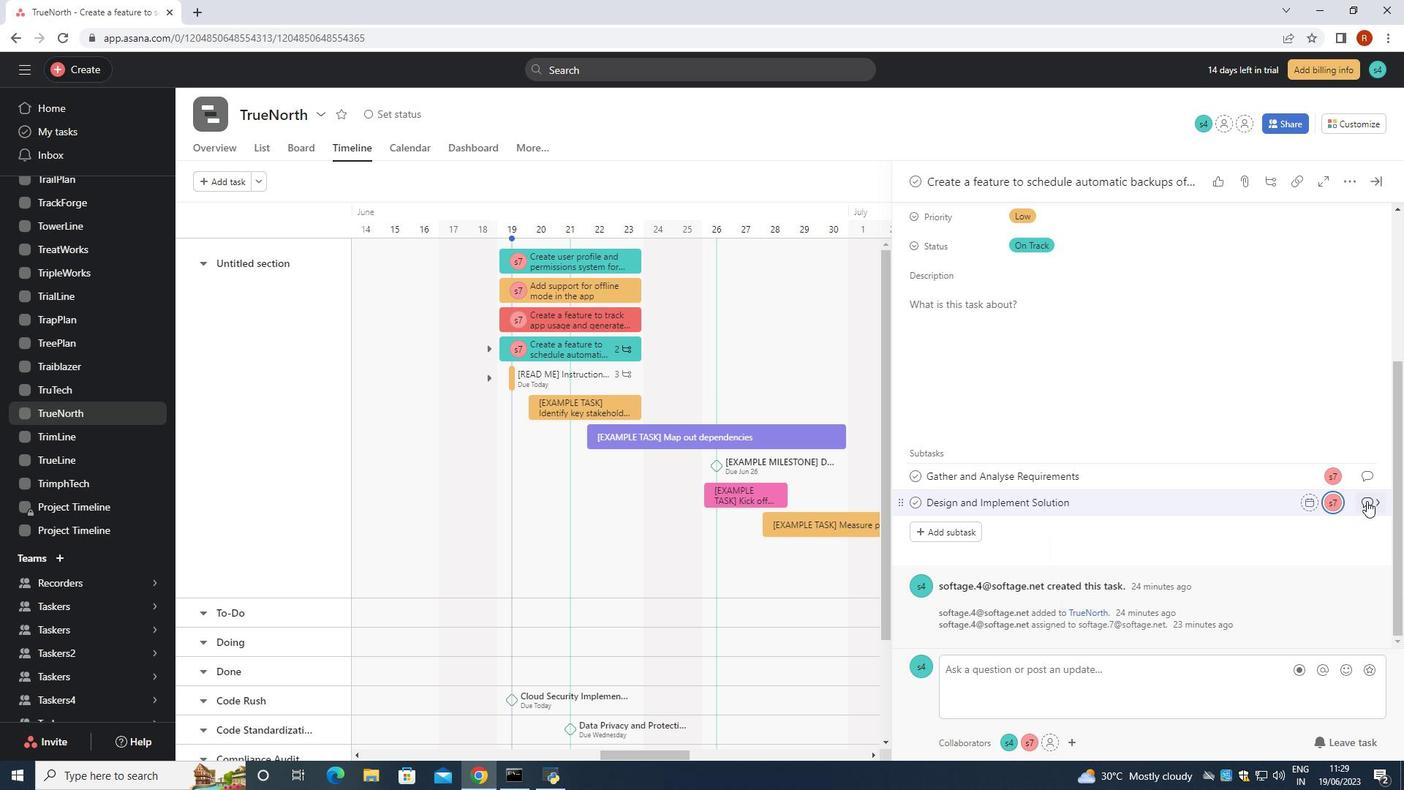 
Action: Mouse moved to (982, 381)
Screenshot: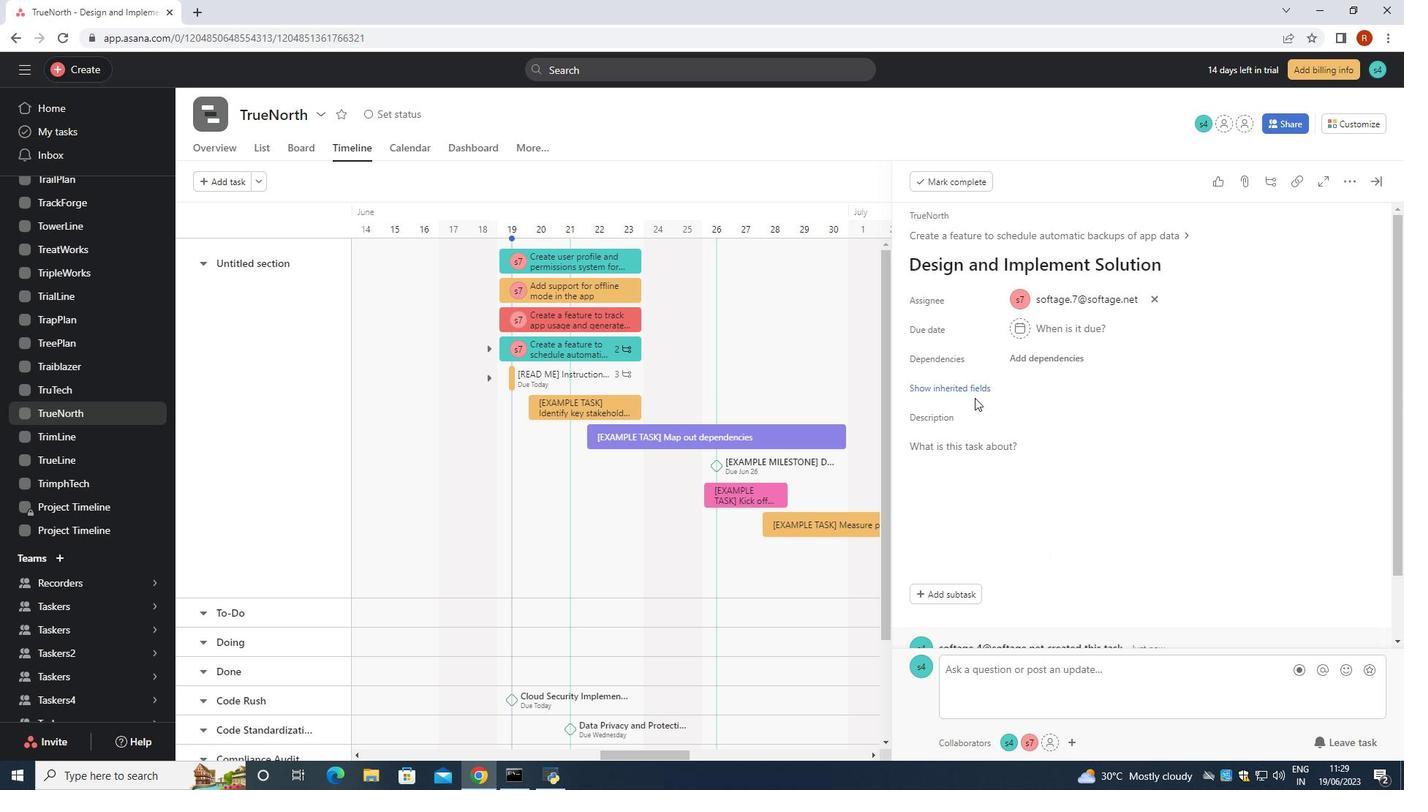 
Action: Mouse pressed left at (982, 381)
Screenshot: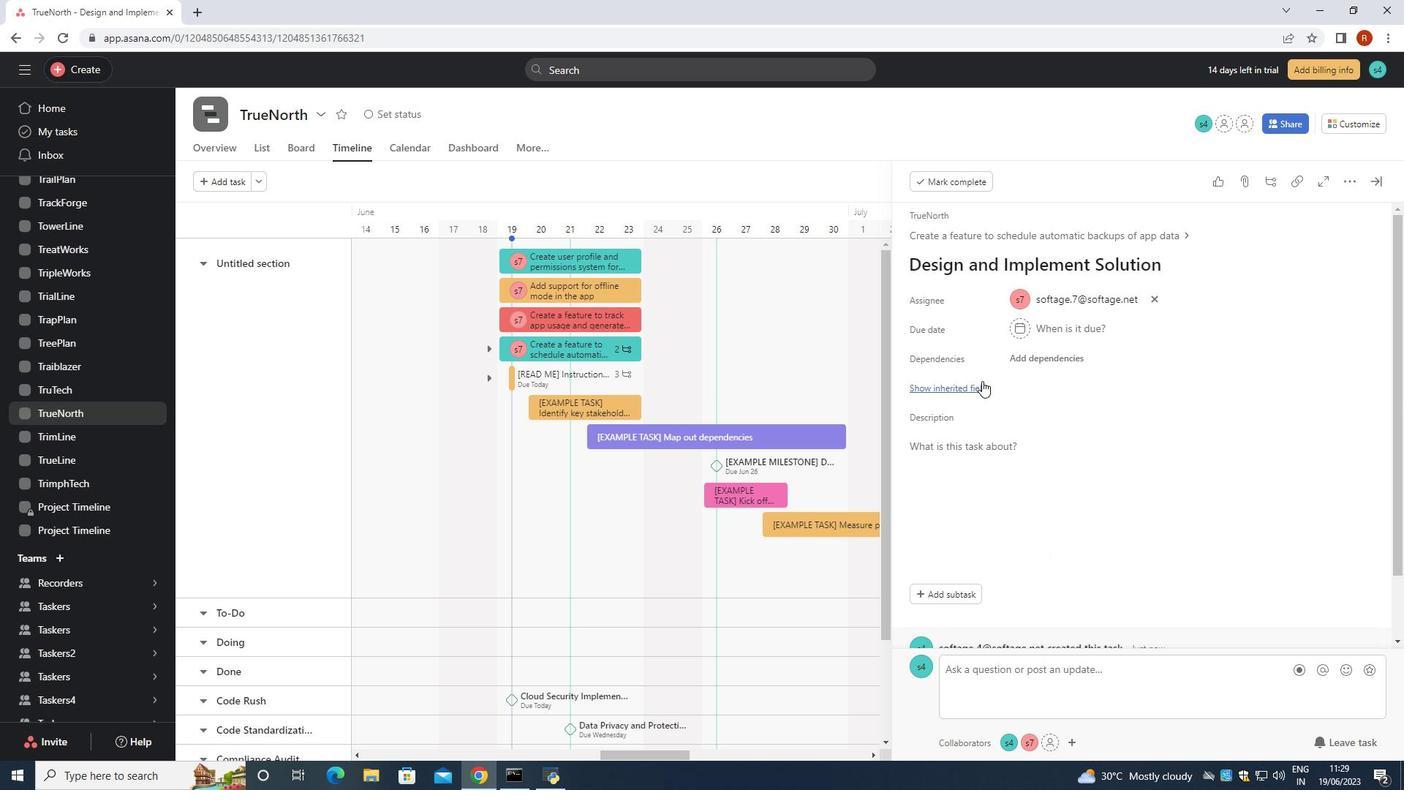 
Action: Mouse moved to (1017, 480)
Screenshot: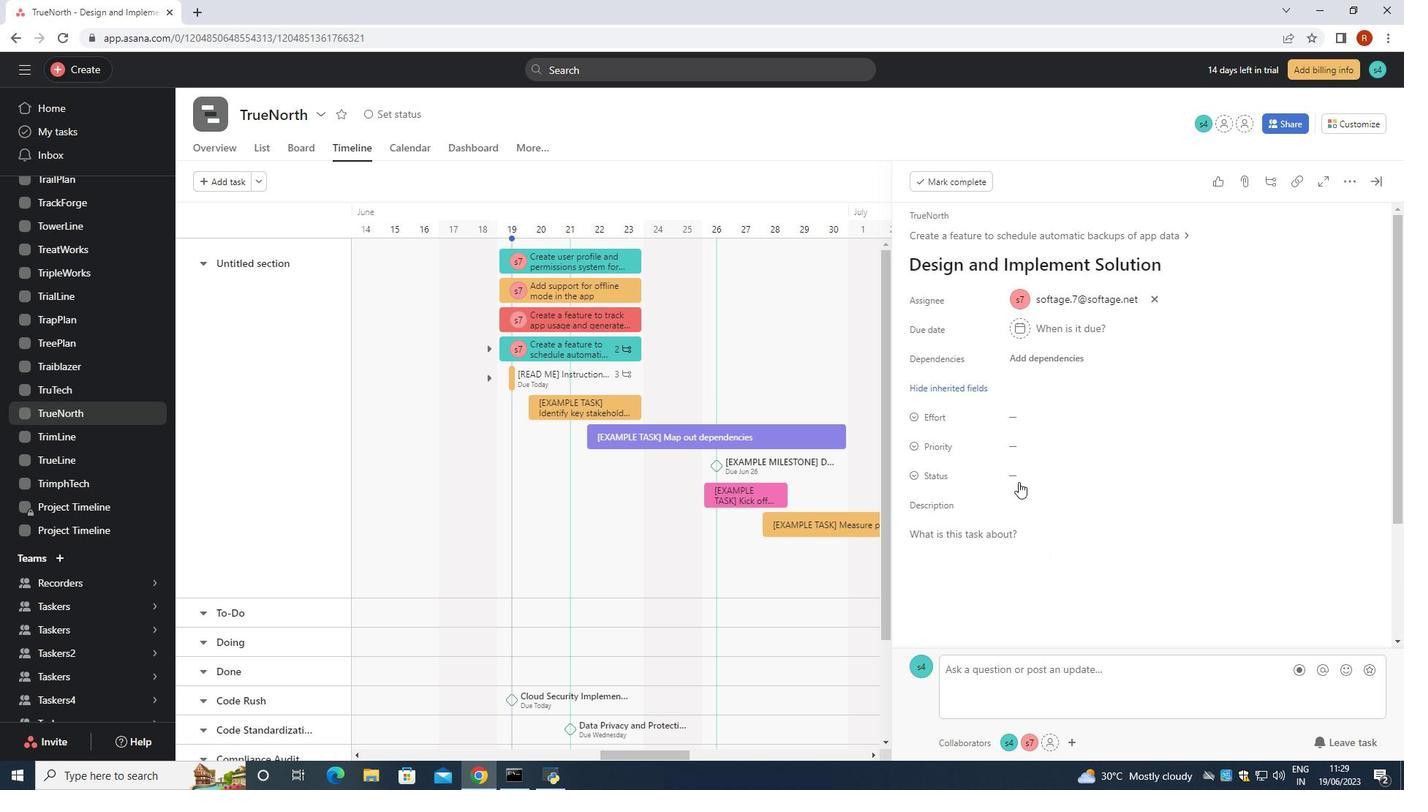 
Action: Mouse pressed left at (1017, 480)
Screenshot: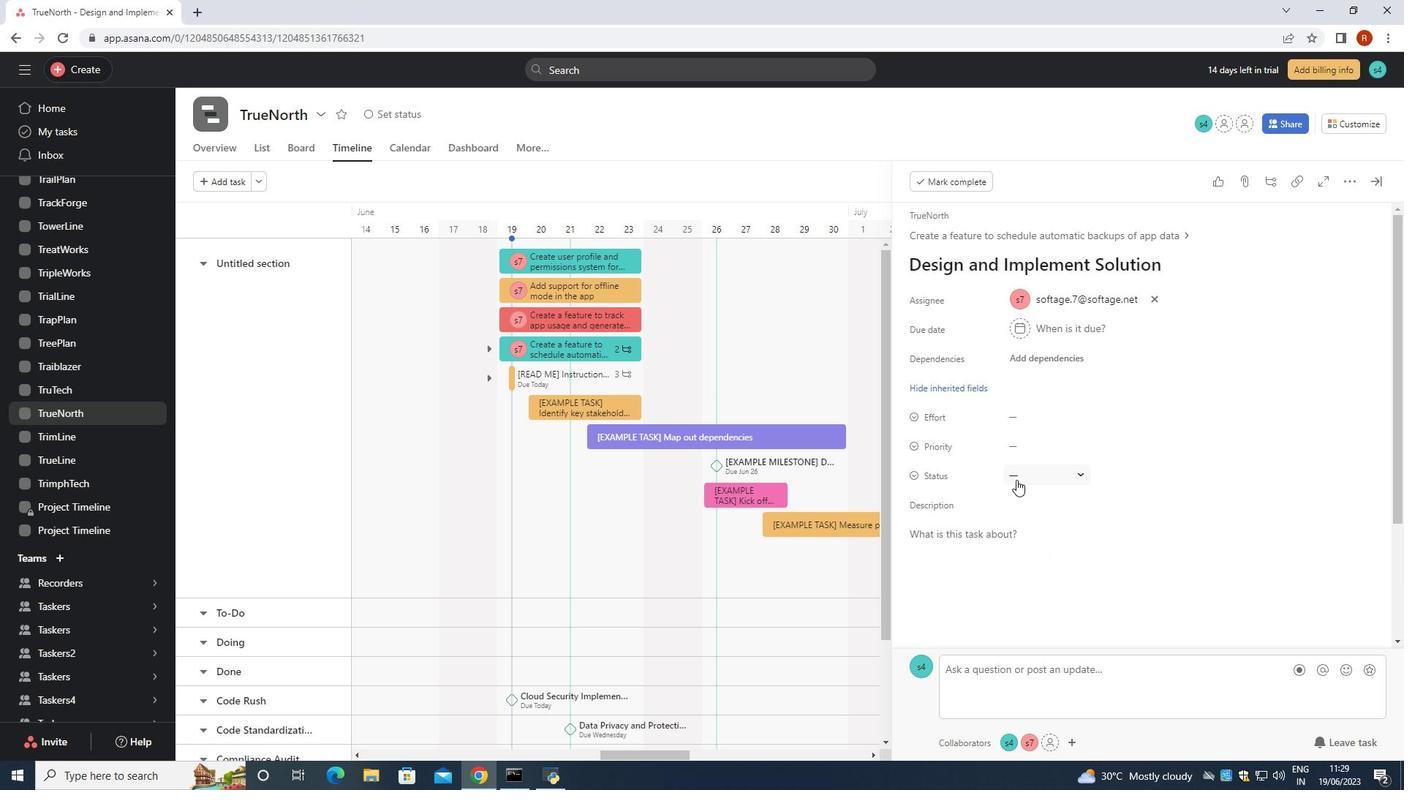
Action: Mouse moved to (1050, 545)
Screenshot: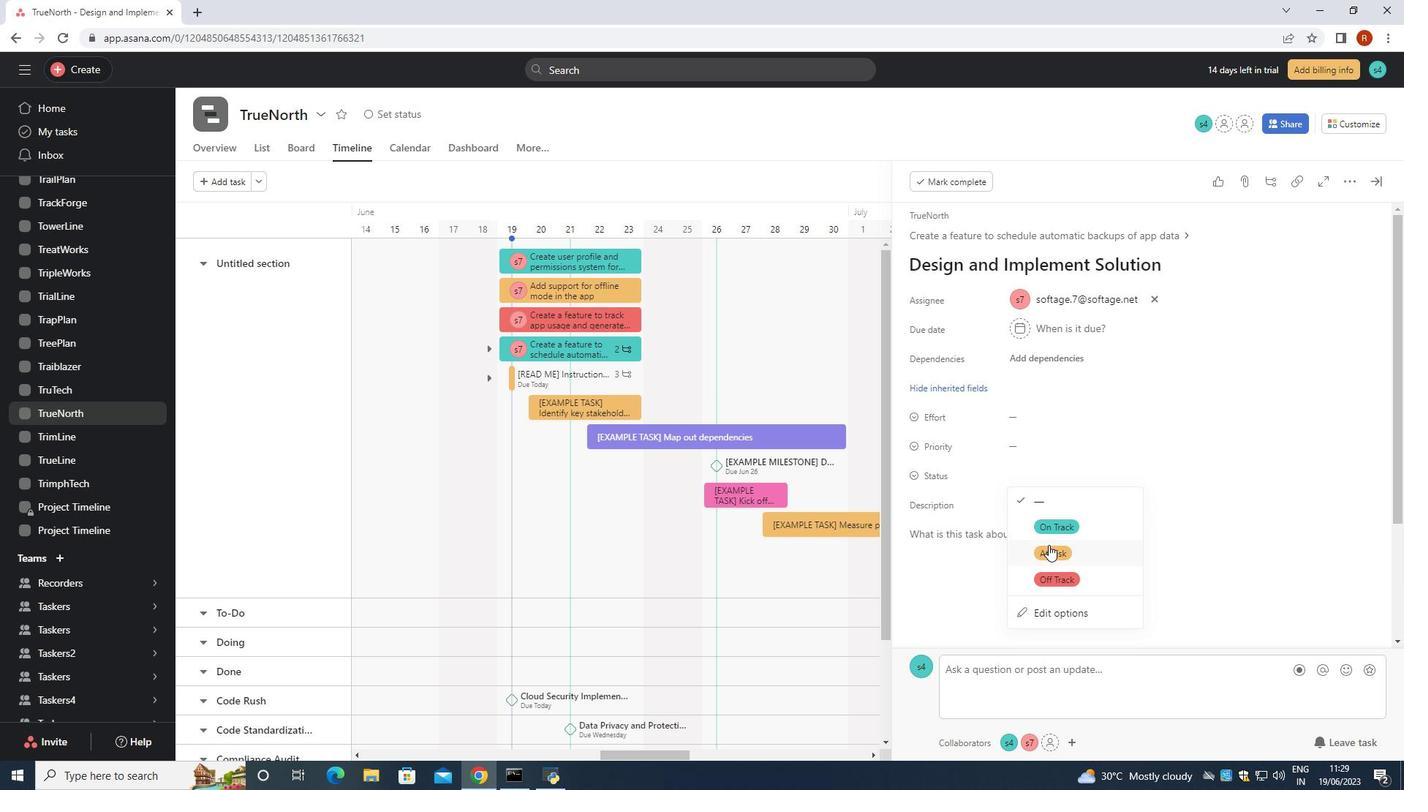 
Action: Mouse pressed left at (1050, 545)
Screenshot: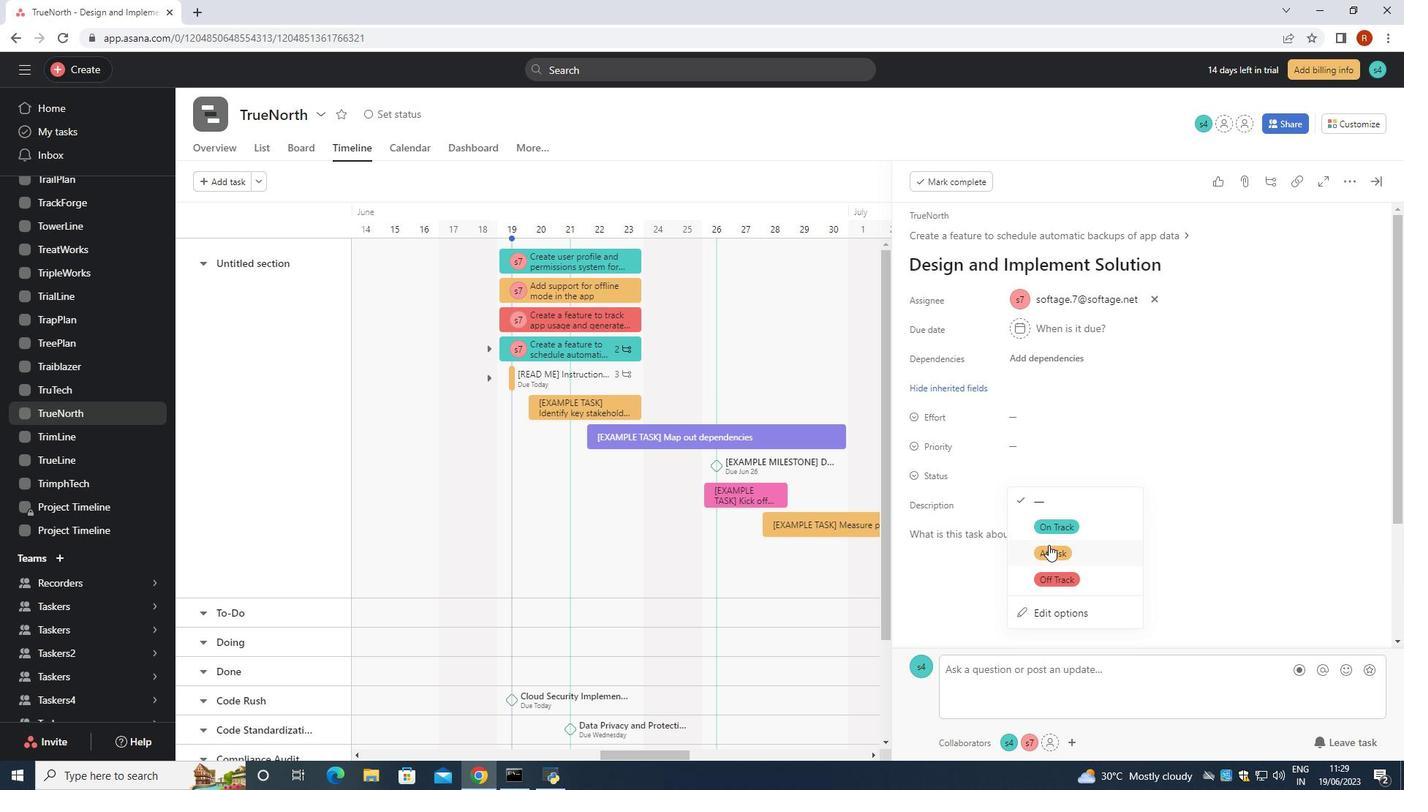 
Action: Mouse moved to (1019, 450)
Screenshot: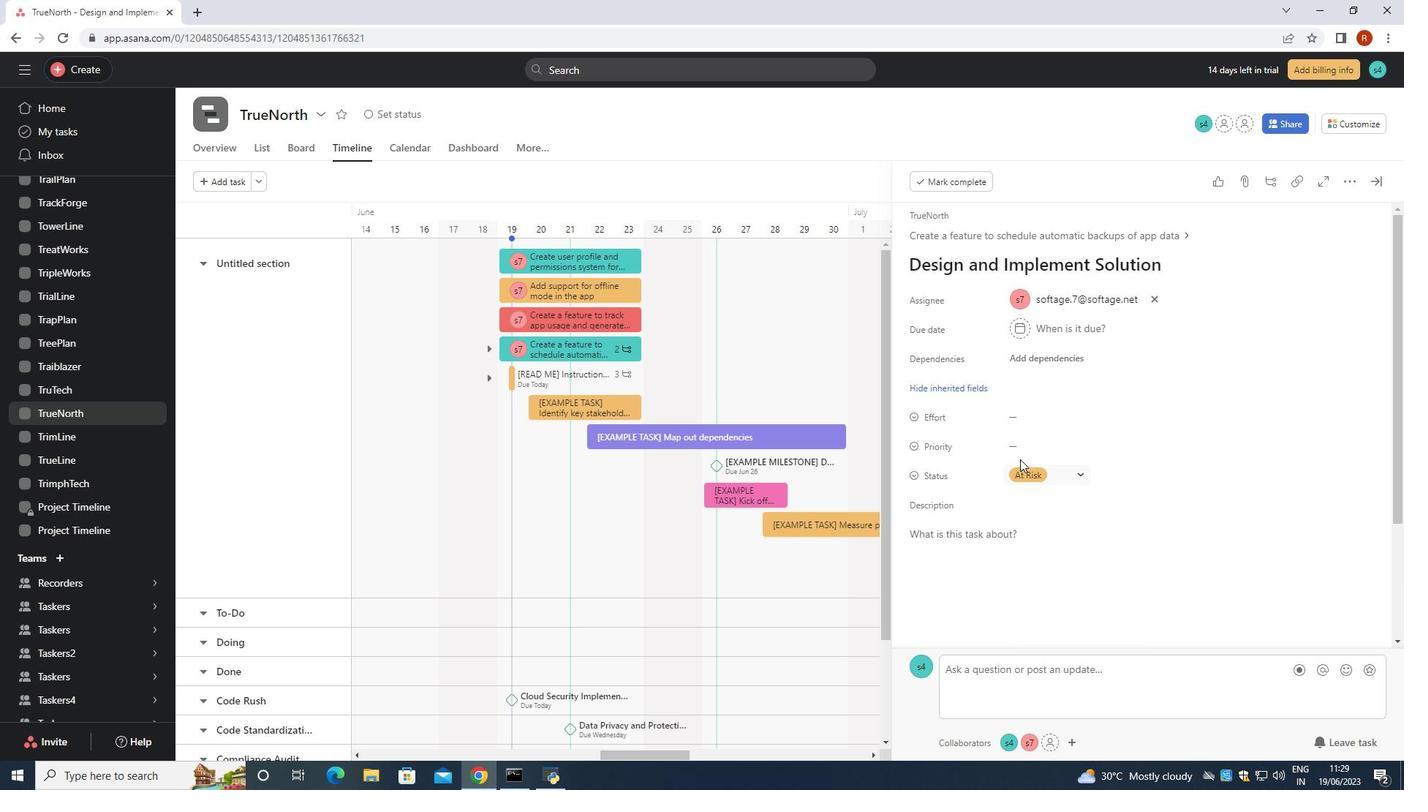 
Action: Mouse pressed left at (1019, 450)
Screenshot: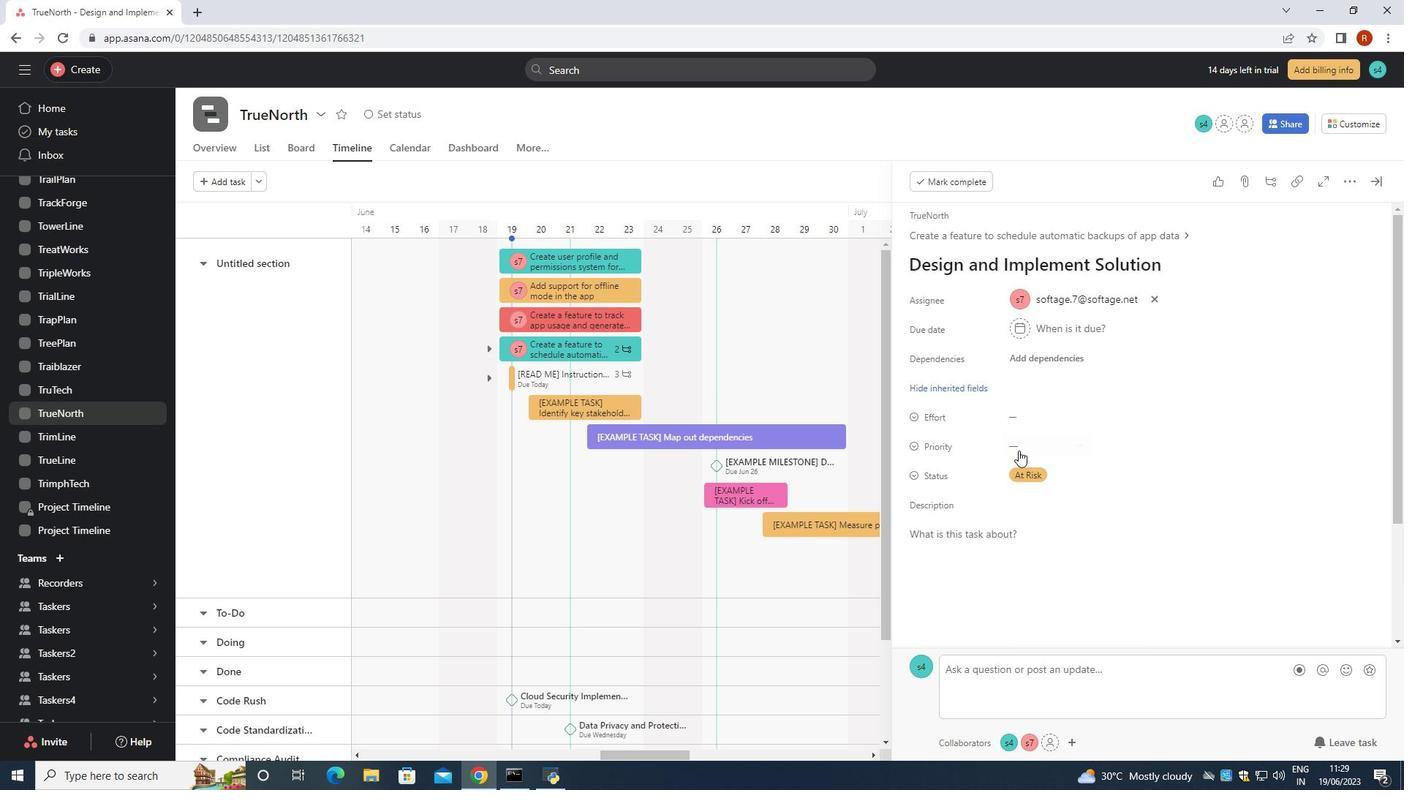 
Action: Mouse moved to (1061, 525)
Screenshot: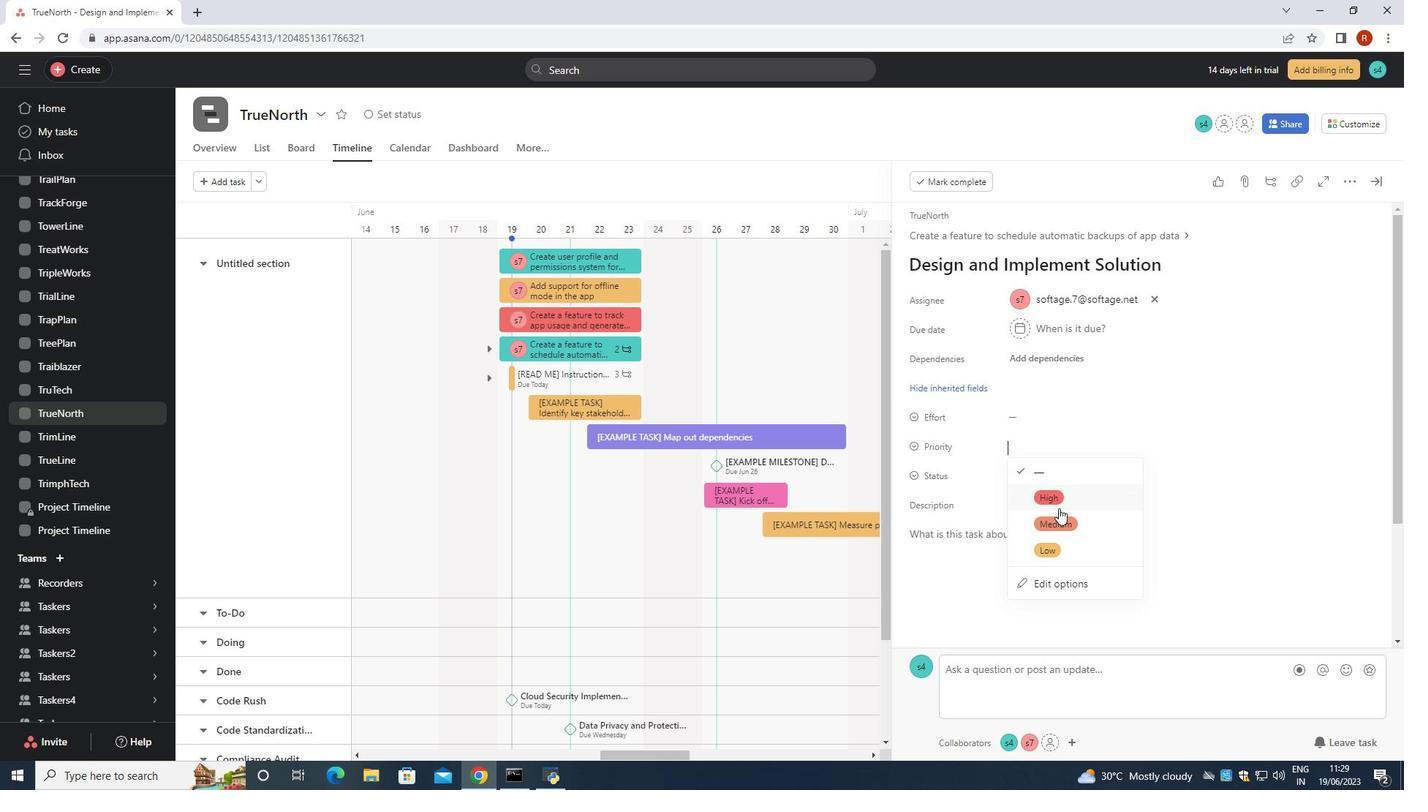 
Action: Mouse pressed left at (1061, 525)
Screenshot: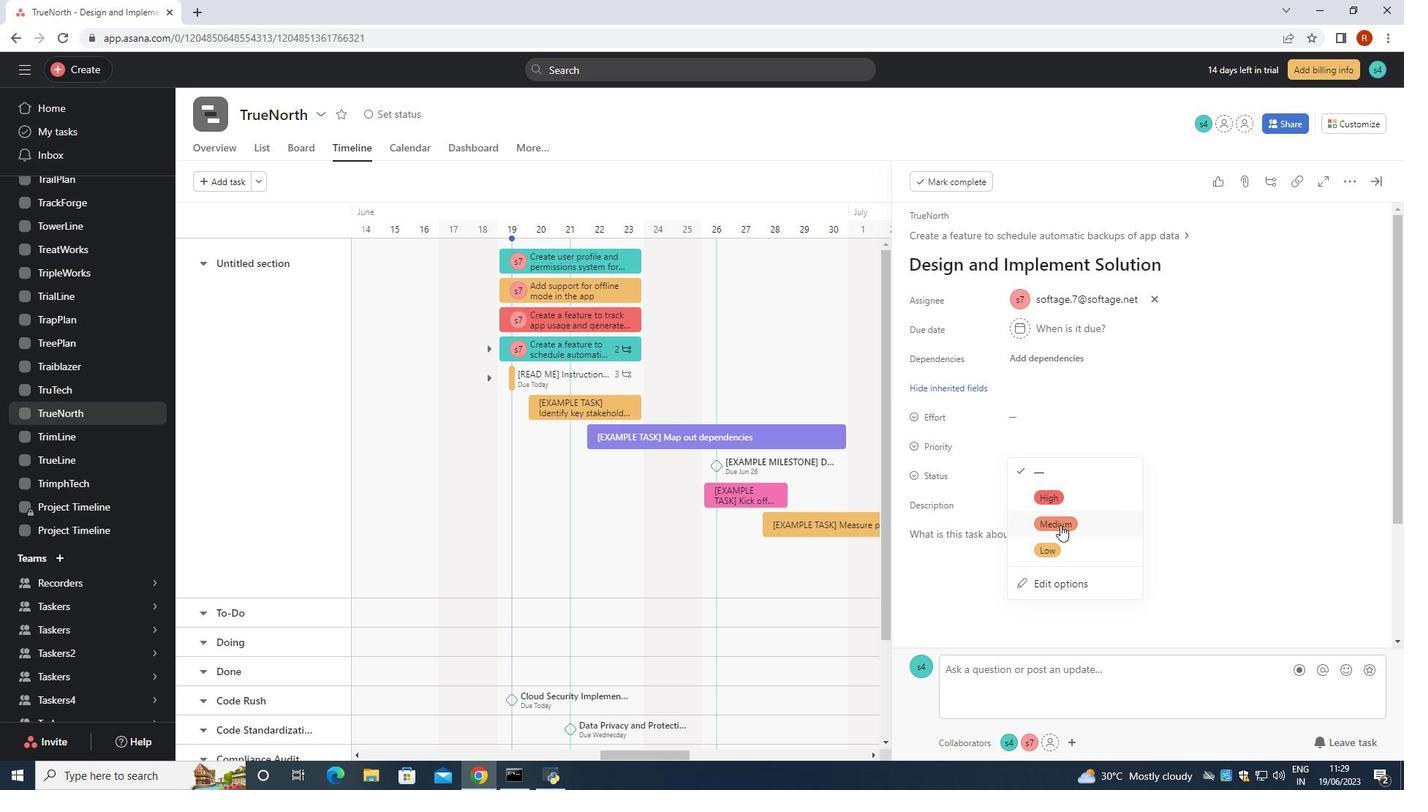 
Action: Mouse moved to (1056, 523)
Screenshot: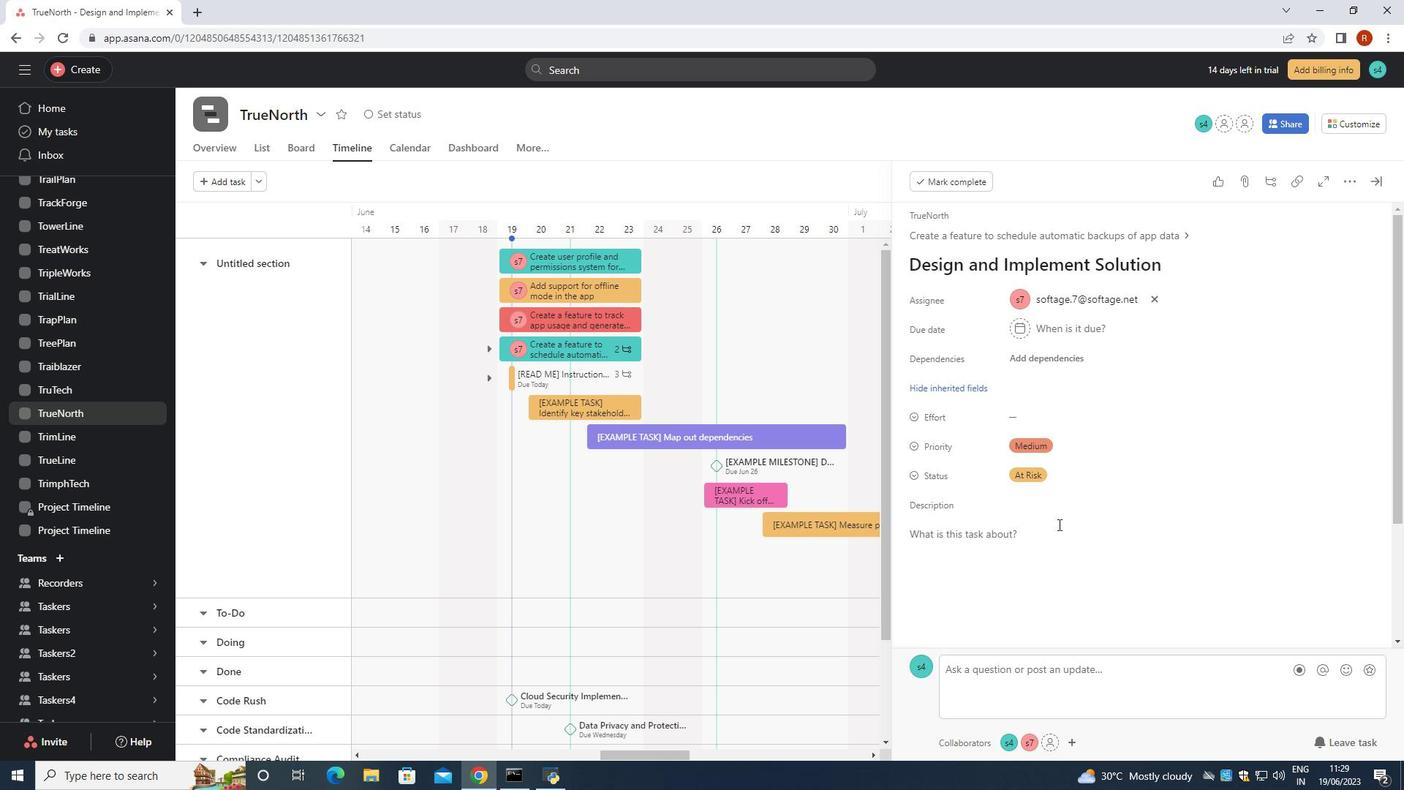 
